 Task: In the  document sketch.pdf. Below name insert the link: 'in.pinterest.com' Insert Dropdown below the link: Review Status  'Select In progress'Insert Header and write  "Quantum". Change font style to  Caveat
Action: Mouse moved to (263, 371)
Screenshot: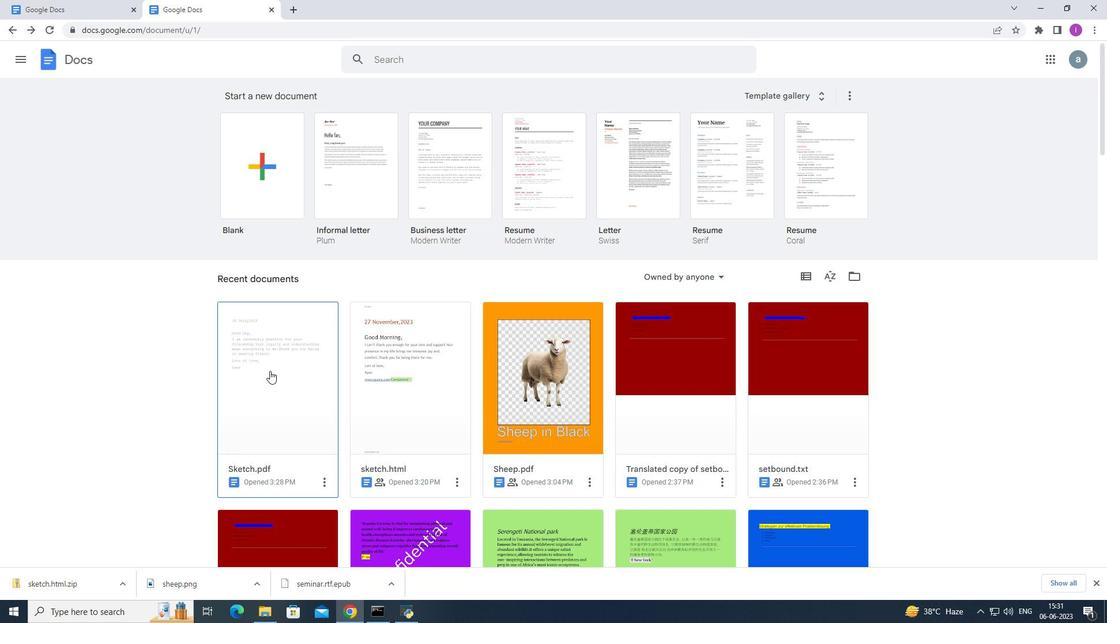 
Action: Mouse pressed left at (263, 371)
Screenshot: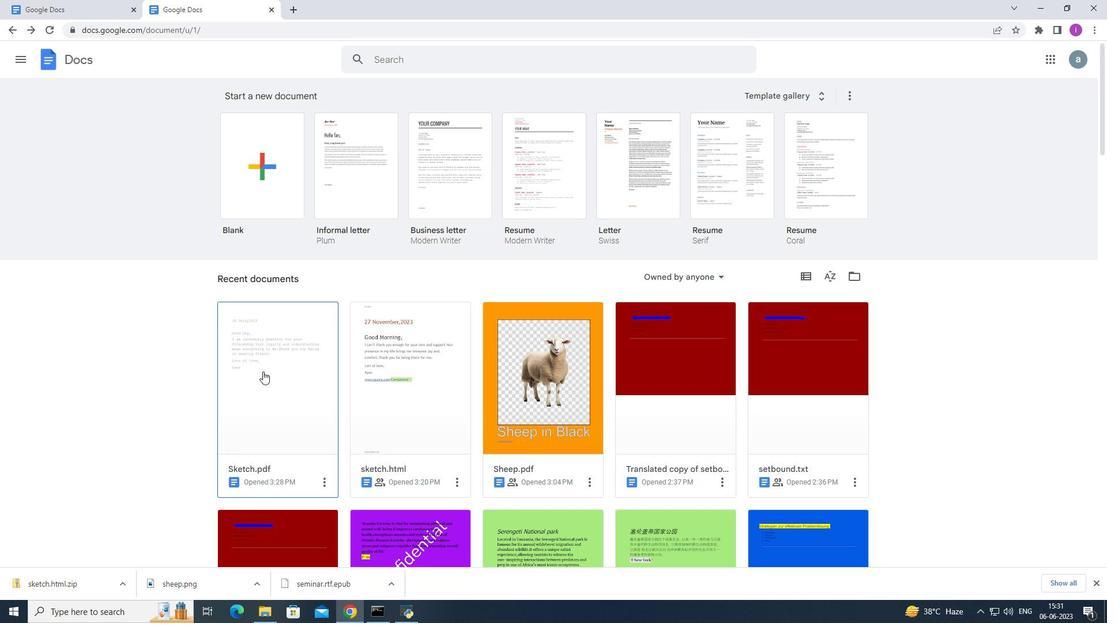 
Action: Mouse pressed left at (263, 371)
Screenshot: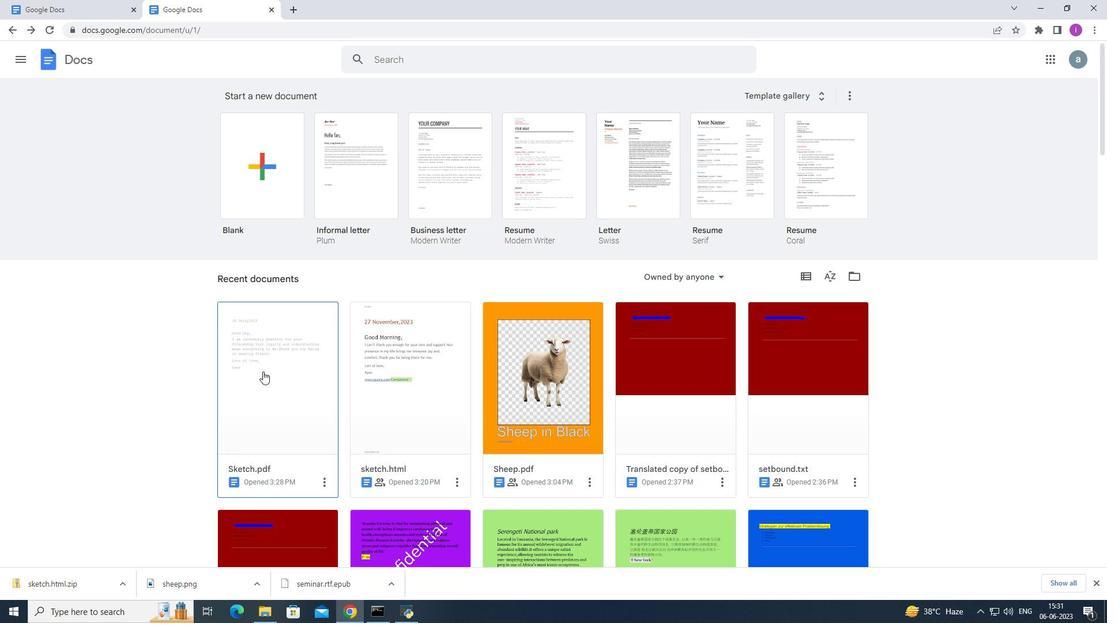 
Action: Mouse moved to (402, 385)
Screenshot: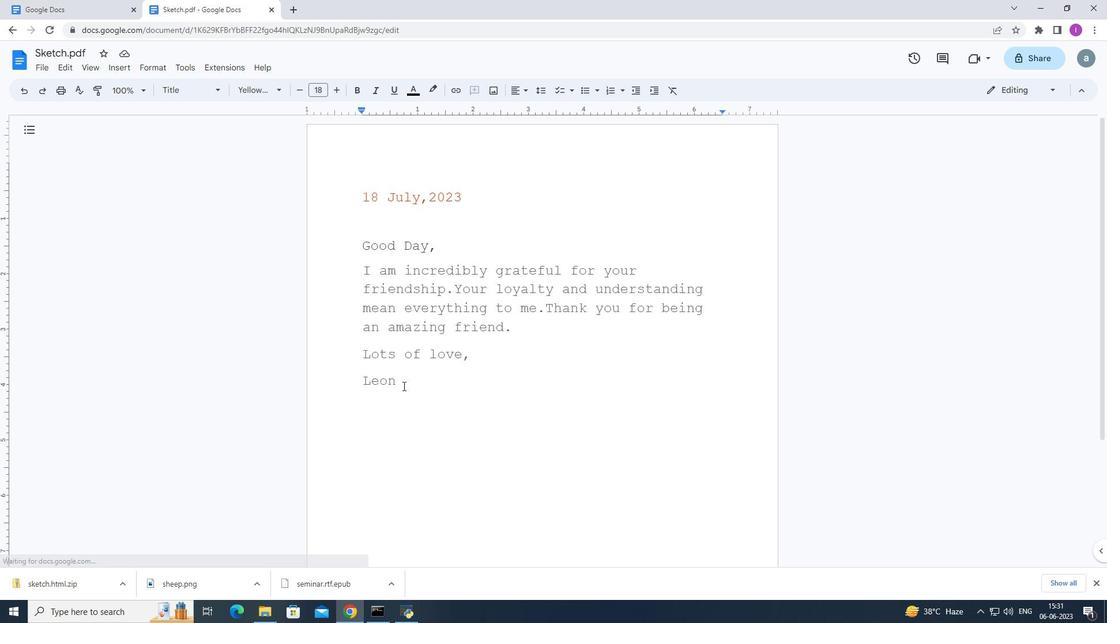 
Action: Mouse pressed left at (402, 385)
Screenshot: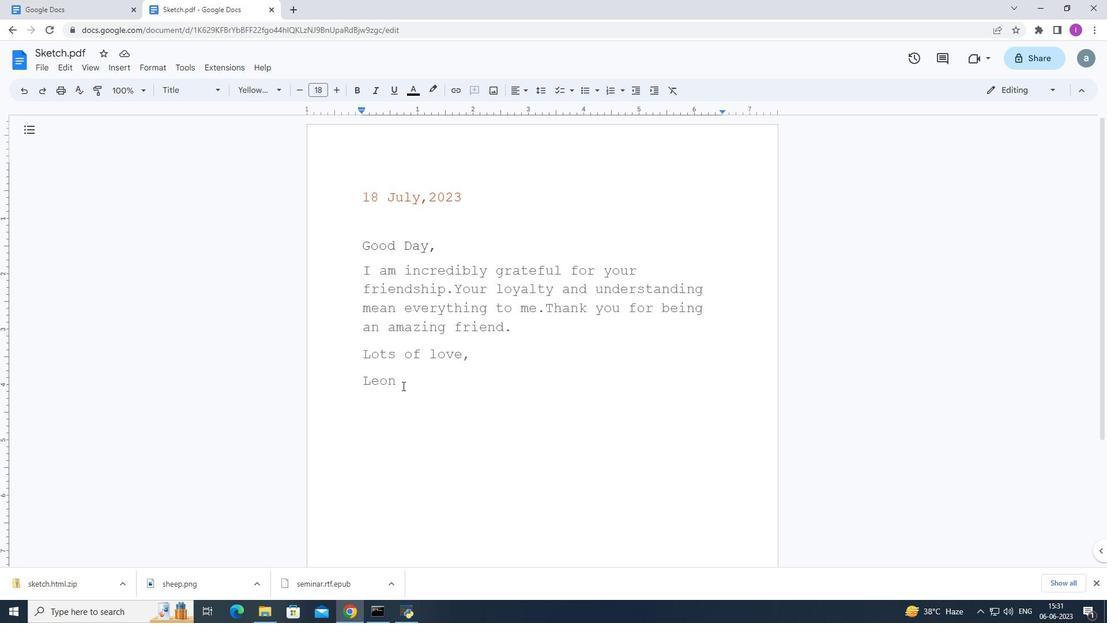 
Action: Mouse moved to (485, 351)
Screenshot: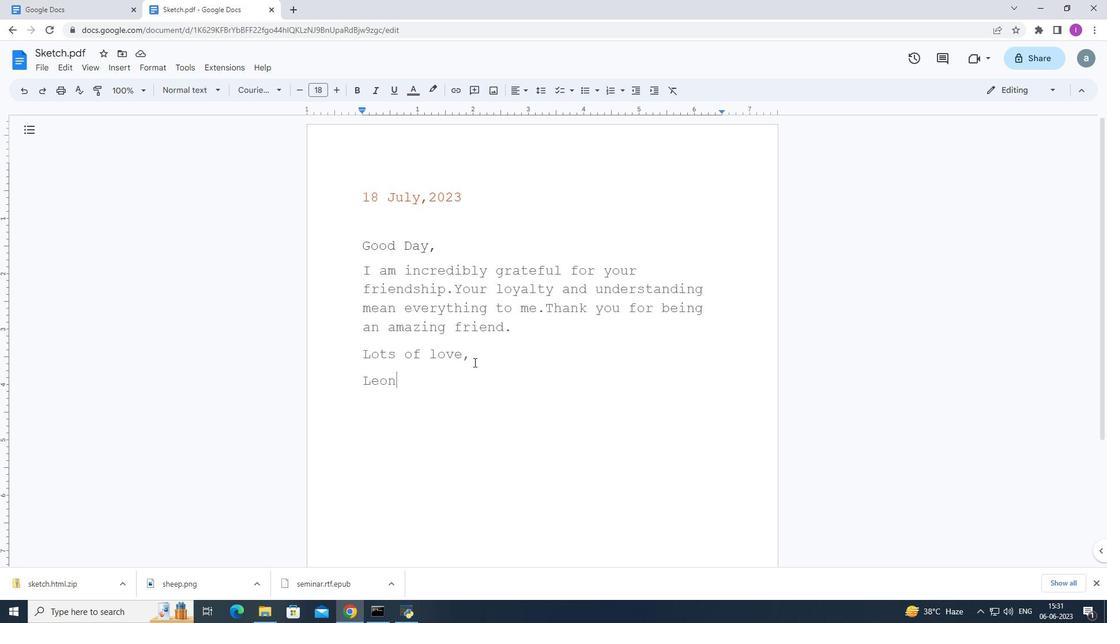 
Action: Key pressed <Key.enter>
Screenshot: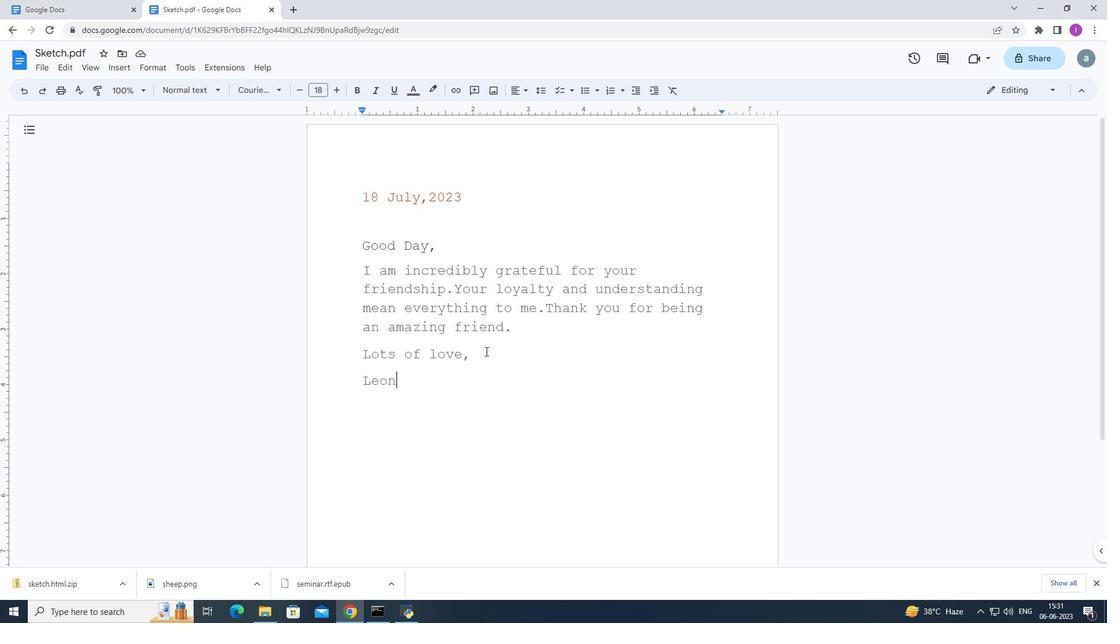
Action: Mouse moved to (119, 65)
Screenshot: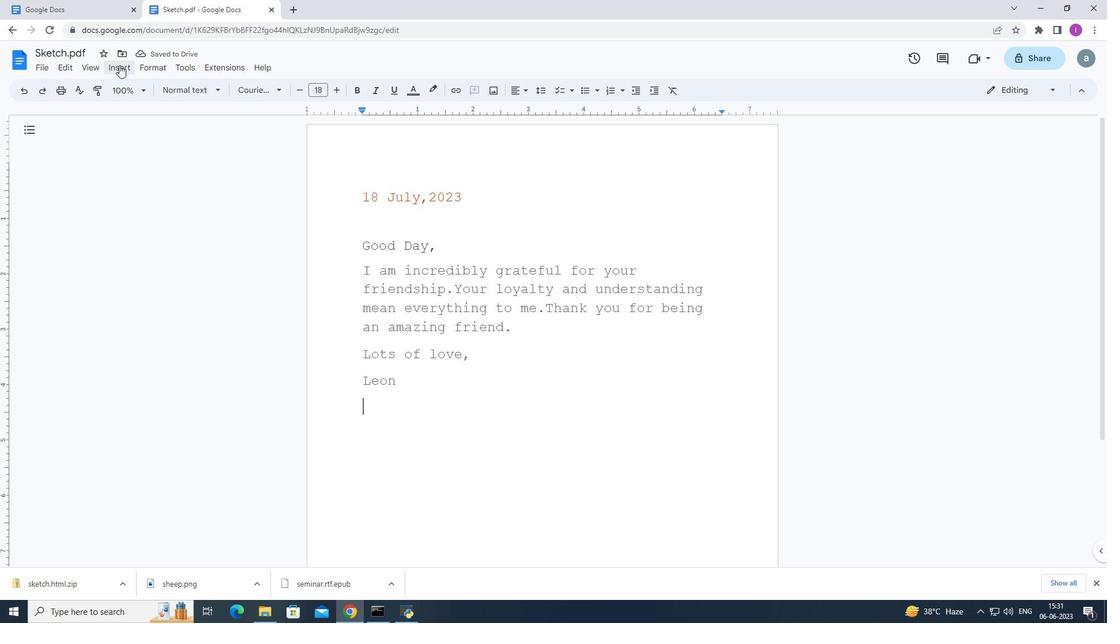 
Action: Mouse pressed left at (119, 65)
Screenshot: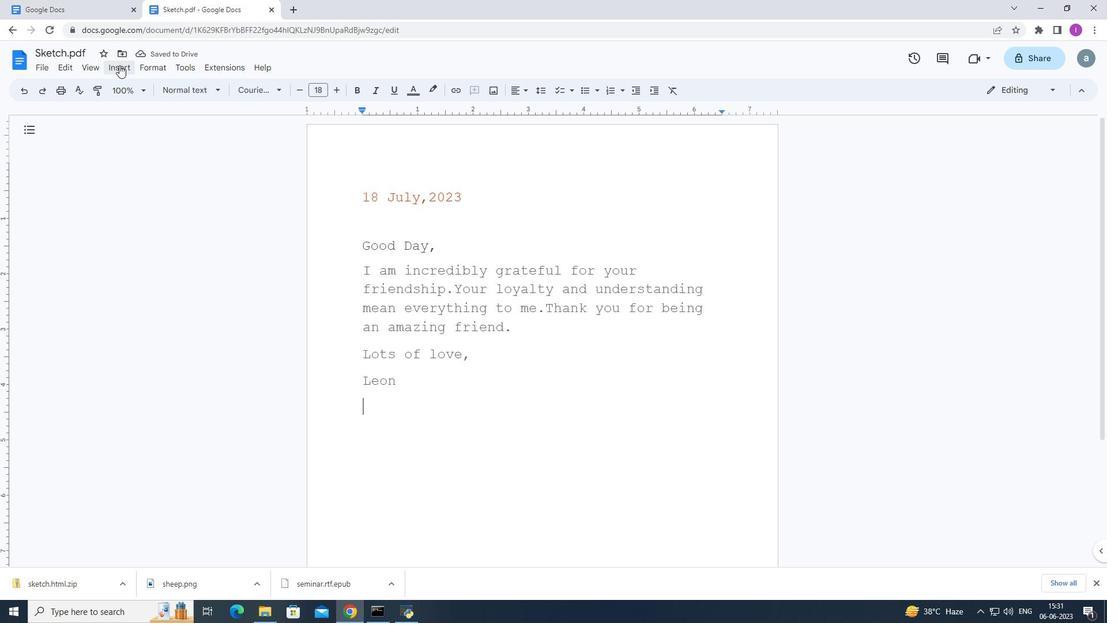 
Action: Mouse moved to (182, 422)
Screenshot: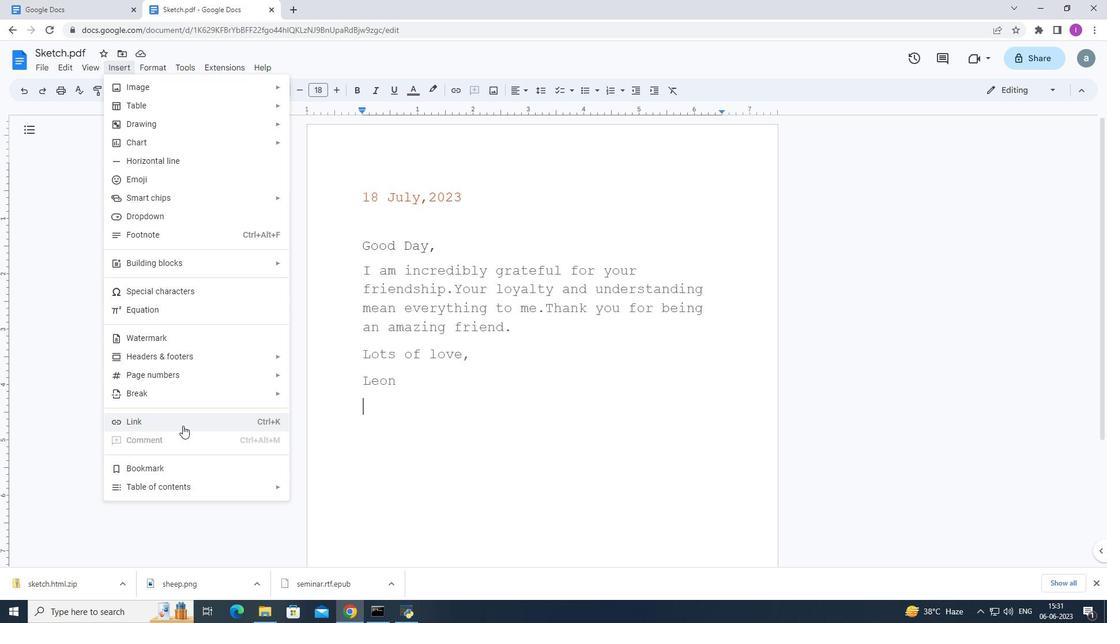 
Action: Mouse pressed left at (182, 422)
Screenshot: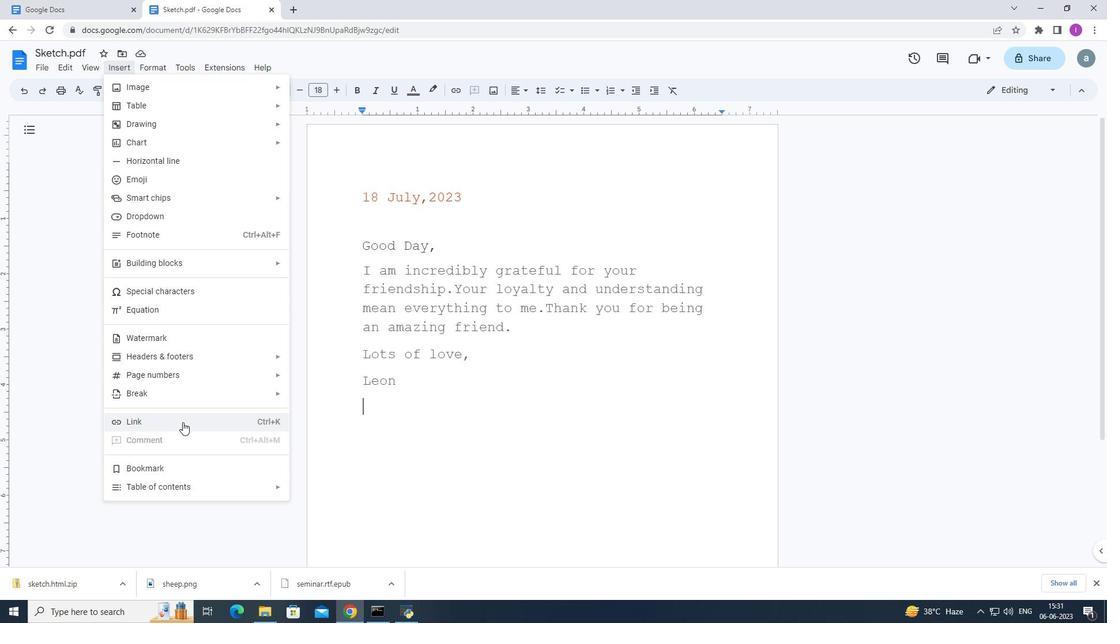 
Action: Mouse moved to (392, 248)
Screenshot: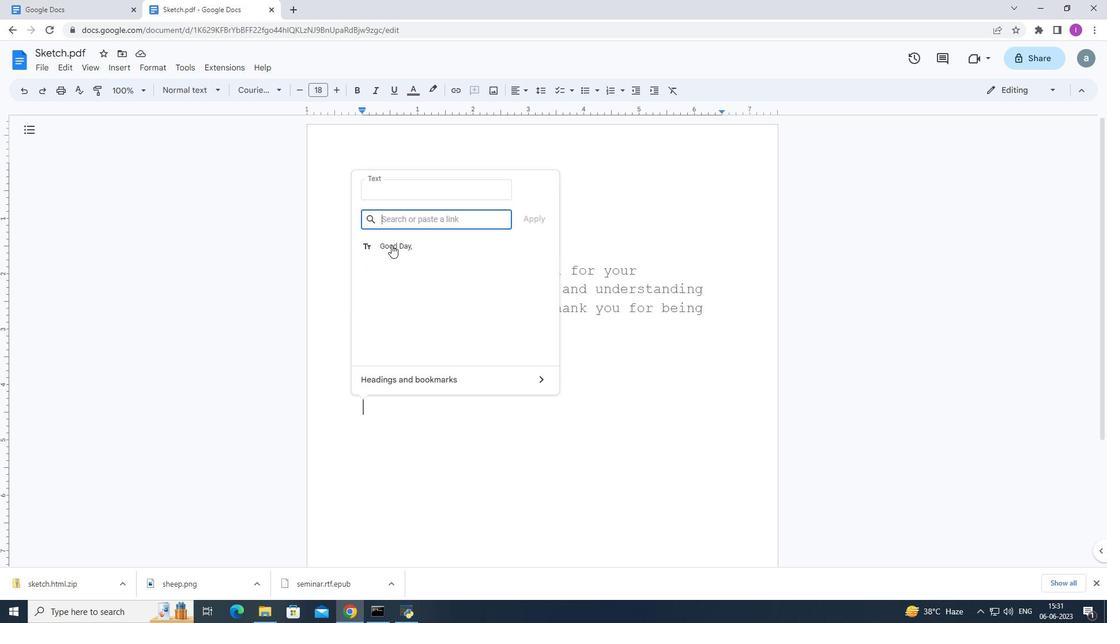 
Action: Key pressed www<Key.backspace><Key.backspace><Key.backspace>in.piner<Key.backspace><Key.backspace>tere<Key.backspace><Key.backspace>rest.com
Screenshot: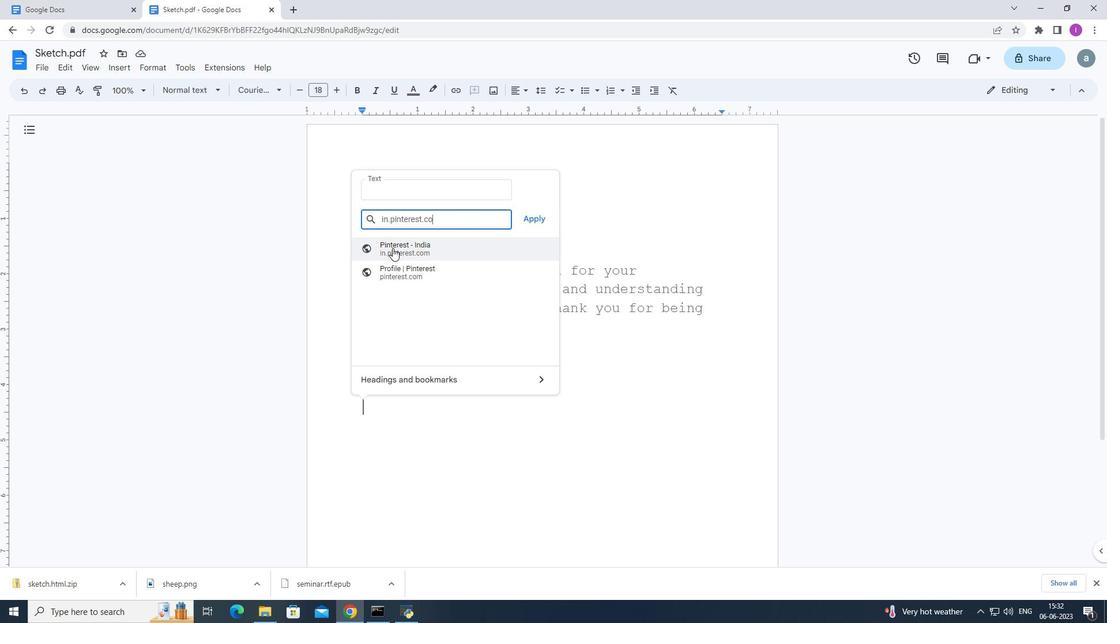
Action: Mouse moved to (529, 219)
Screenshot: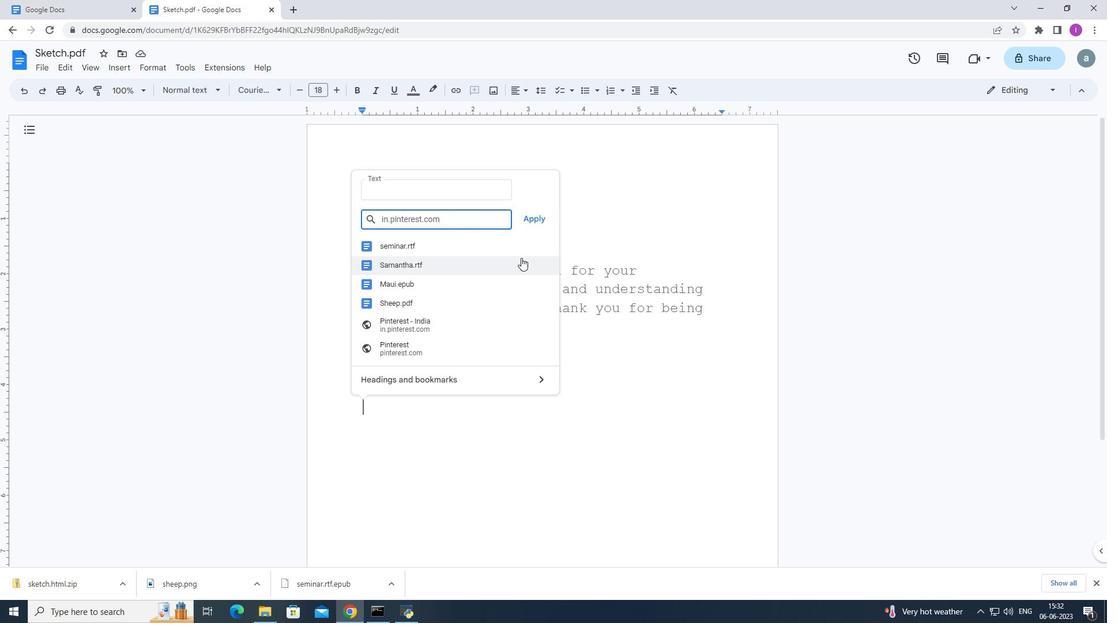 
Action: Mouse pressed left at (529, 219)
Screenshot: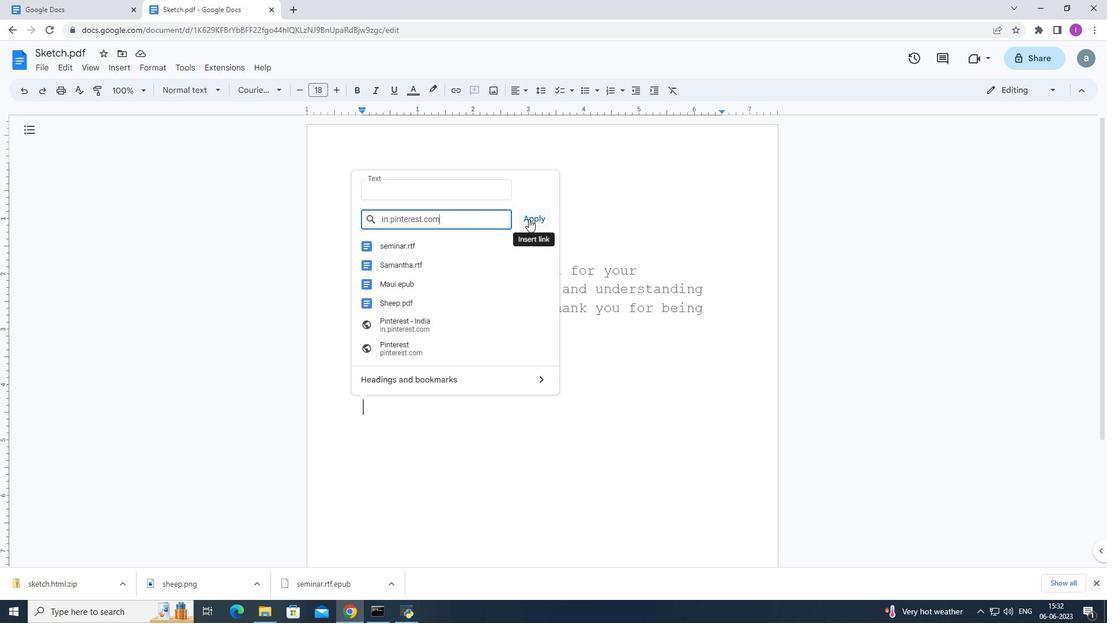 
Action: Mouse pressed left at (529, 219)
Screenshot: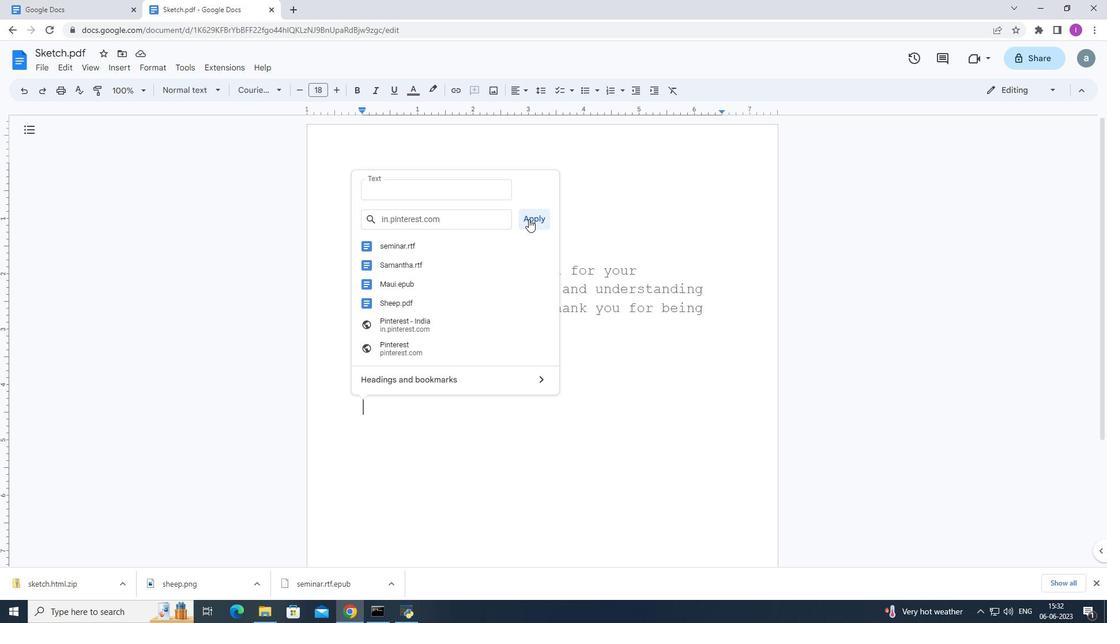 
Action: Mouse moved to (504, 410)
Screenshot: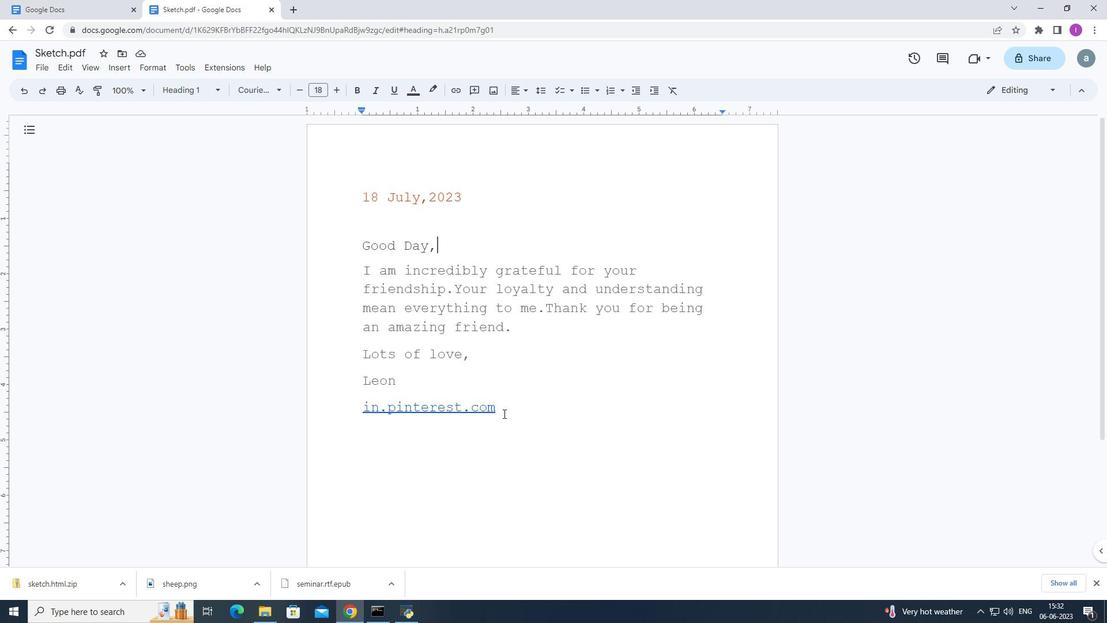 
Action: Mouse pressed left at (504, 410)
Screenshot: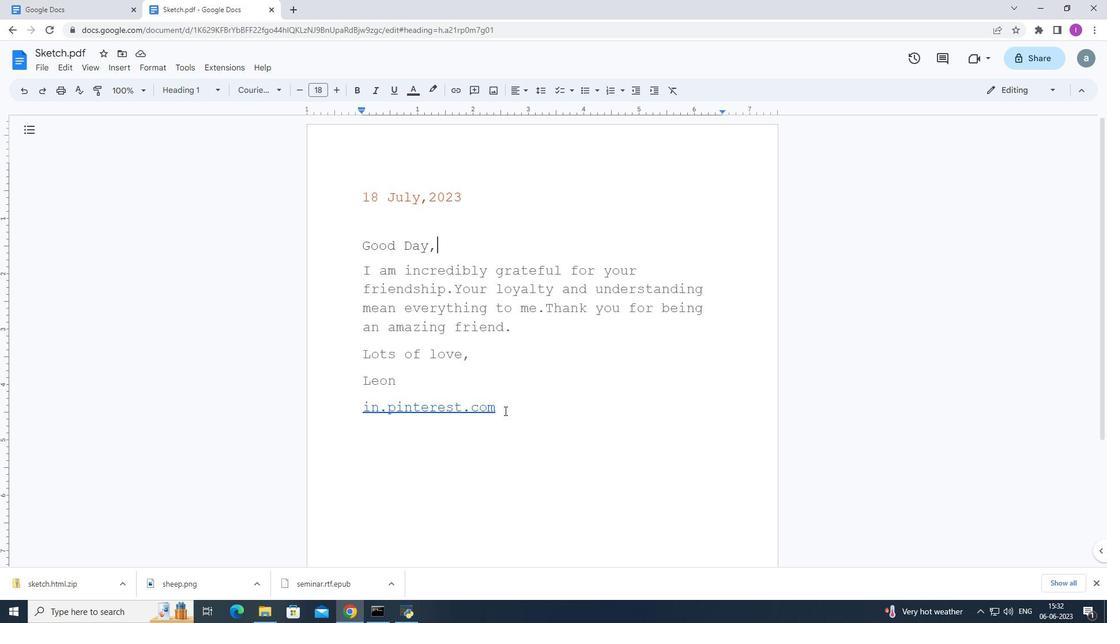 
Action: Key pressed <Key.enter>
Screenshot: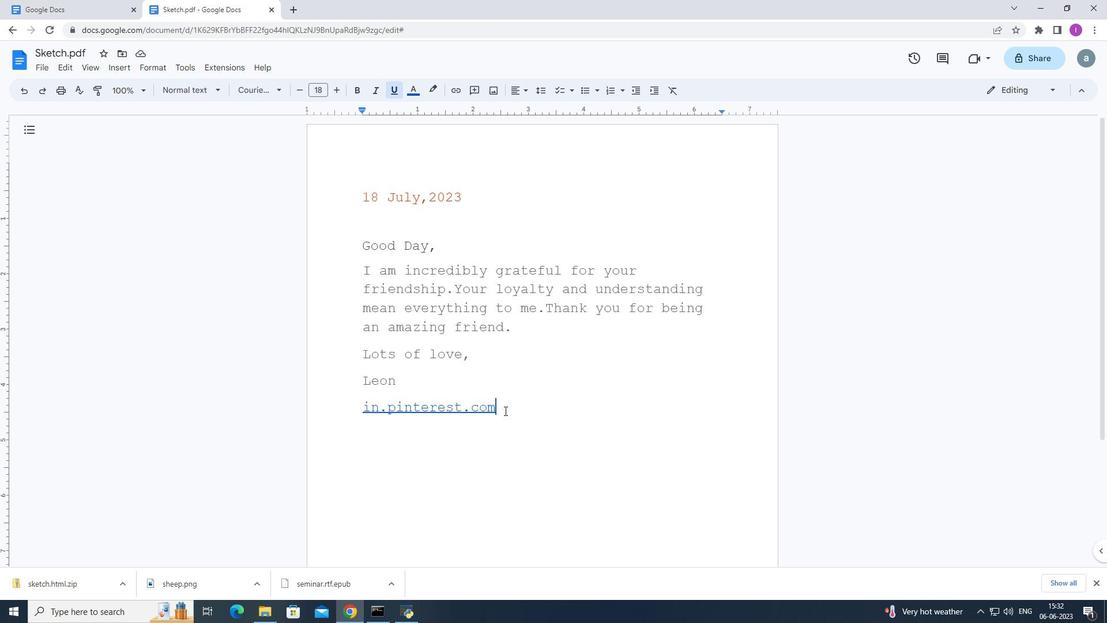 
Action: Mouse moved to (115, 67)
Screenshot: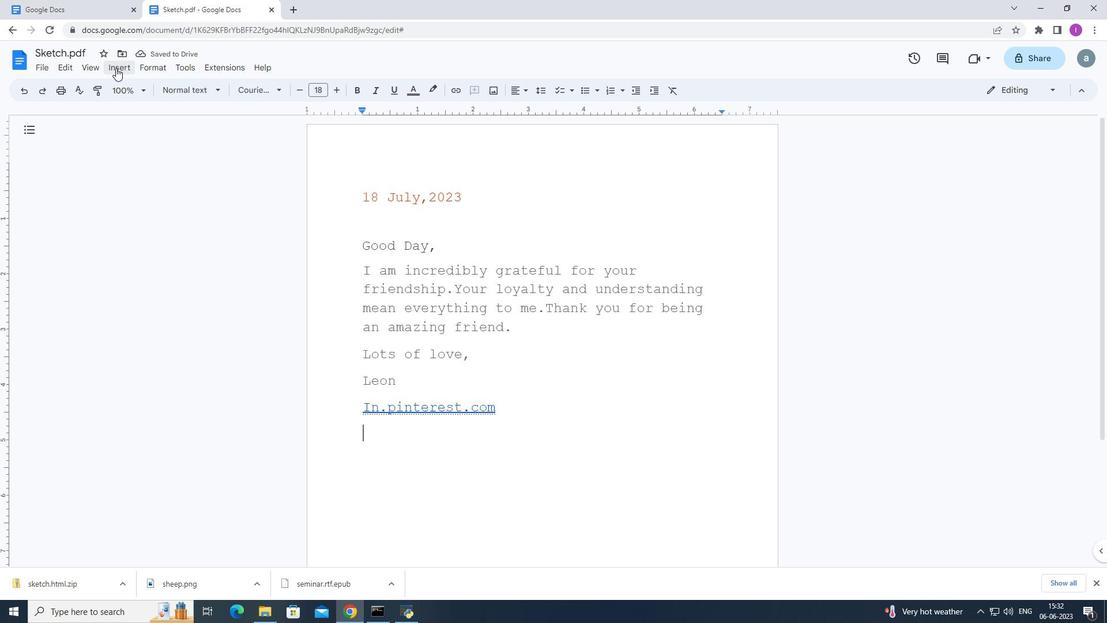 
Action: Mouse pressed left at (115, 67)
Screenshot: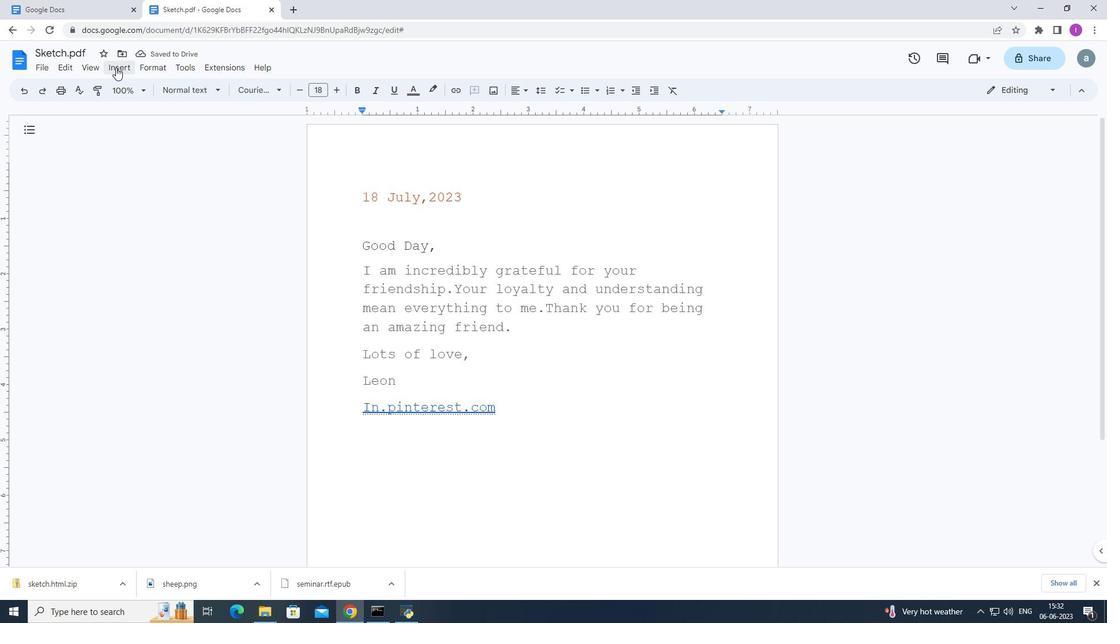 
Action: Mouse moved to (162, 211)
Screenshot: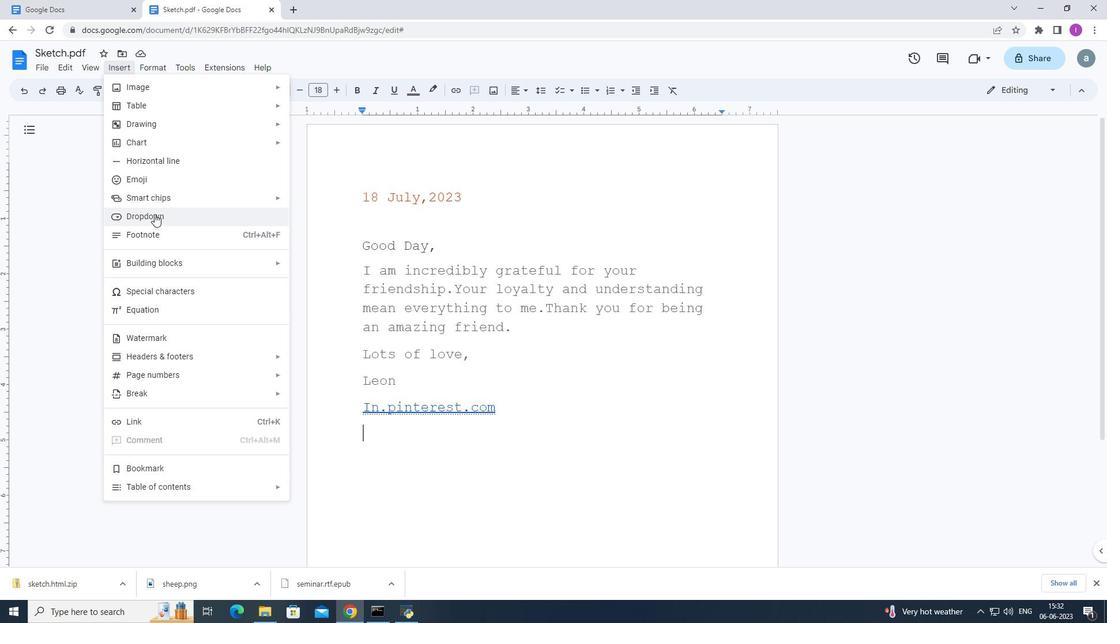 
Action: Mouse pressed left at (162, 211)
Screenshot: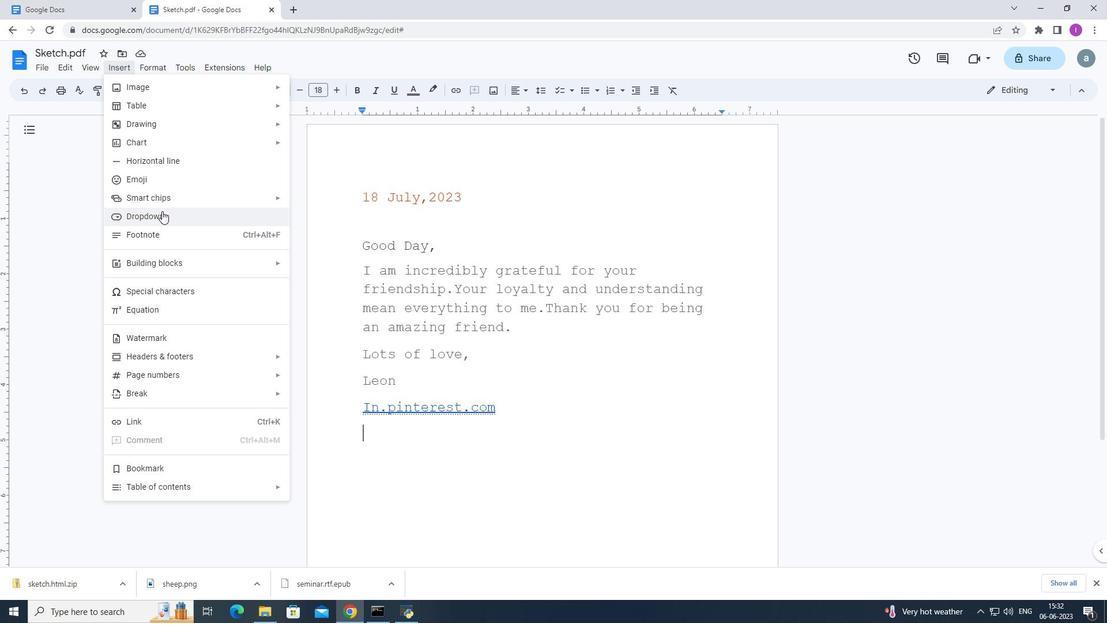 
Action: Mouse pressed left at (162, 211)
Screenshot: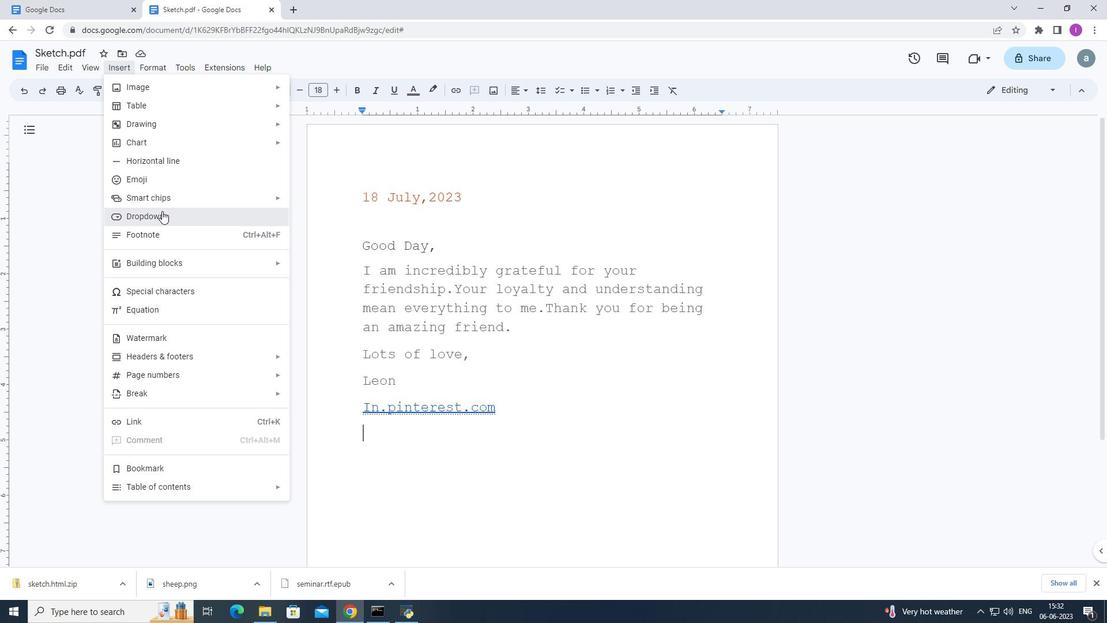 
Action: Mouse moved to (496, 414)
Screenshot: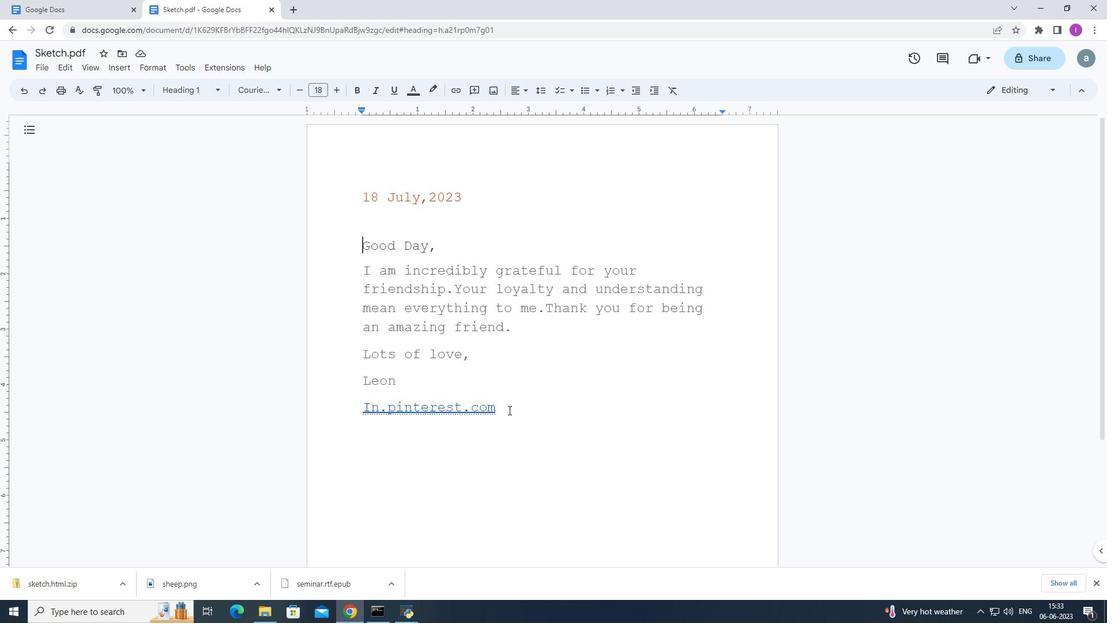 
Action: Mouse pressed left at (496, 414)
Screenshot: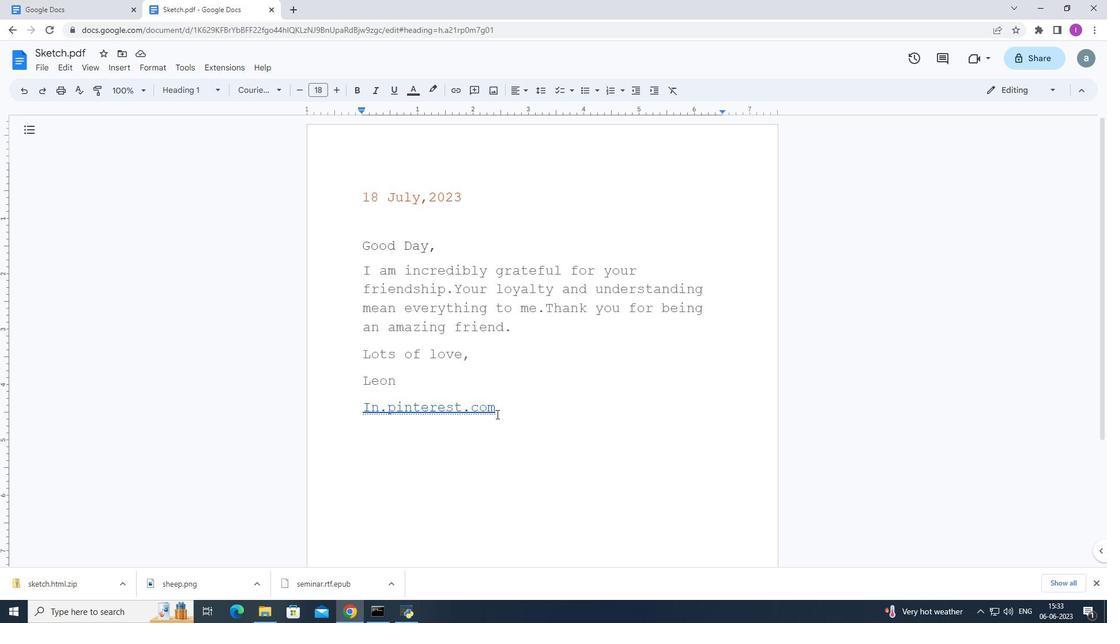 
Action: Mouse moved to (123, 62)
Screenshot: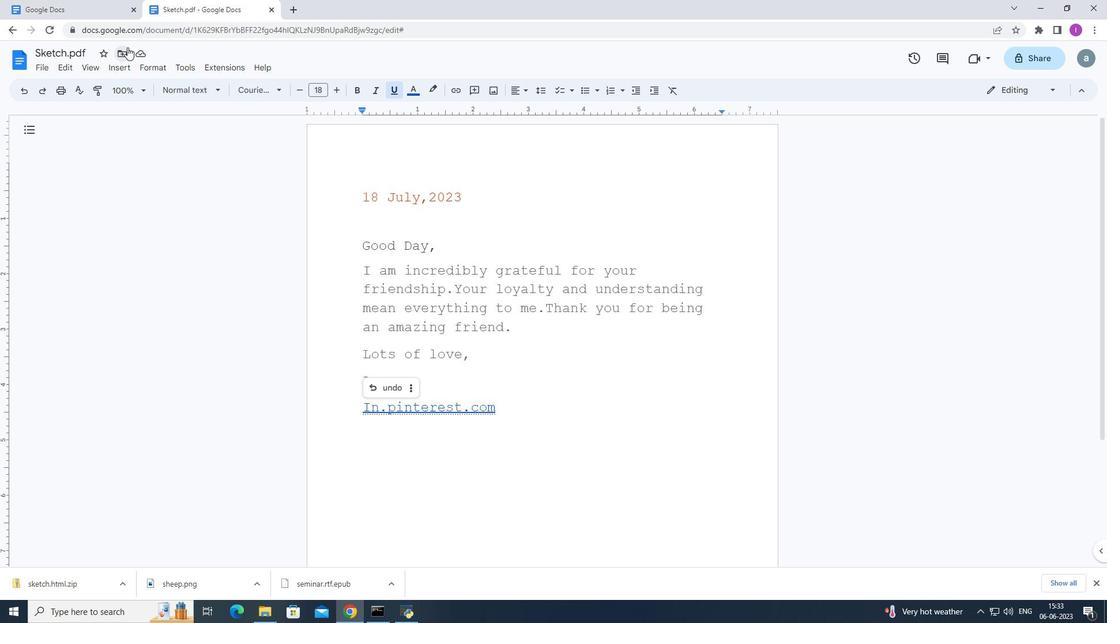 
Action: Mouse pressed left at (123, 62)
Screenshot: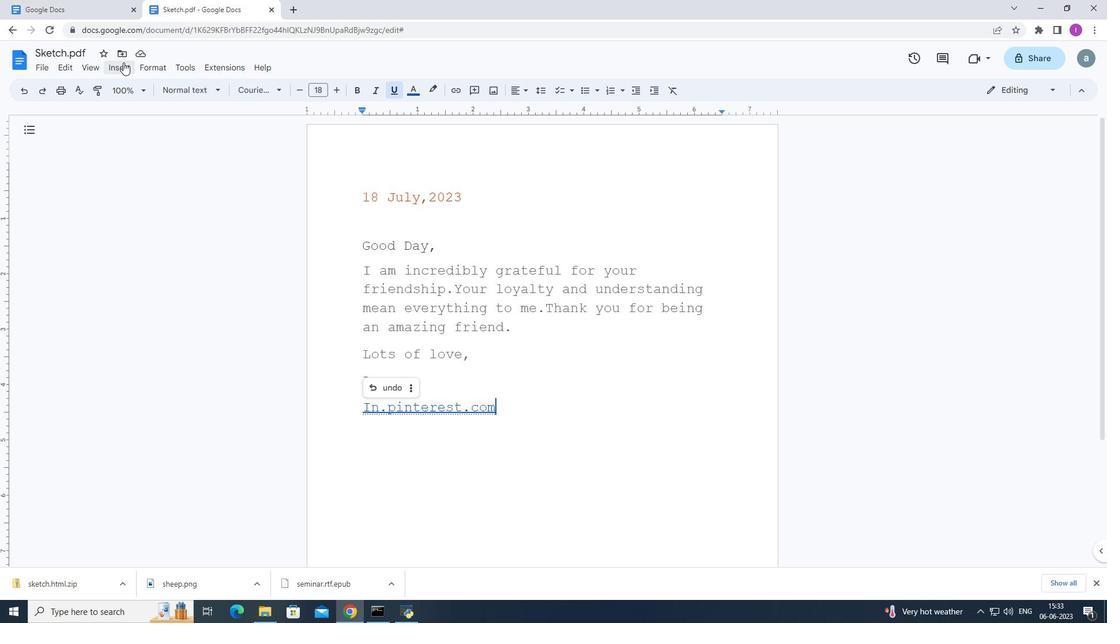 
Action: Mouse moved to (162, 216)
Screenshot: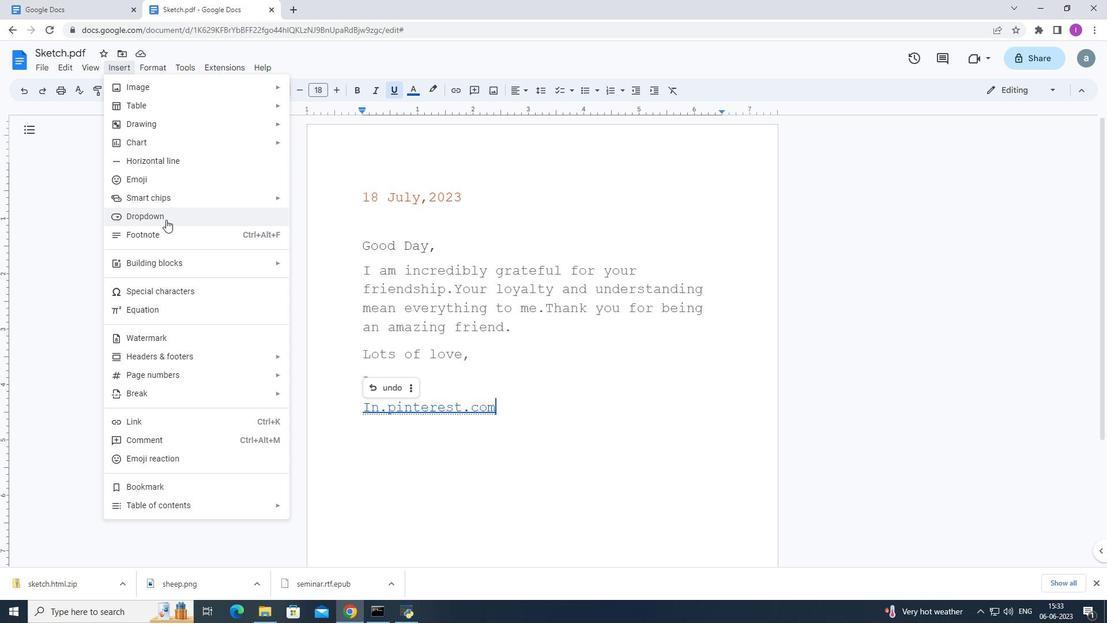 
Action: Mouse pressed left at (162, 216)
Screenshot: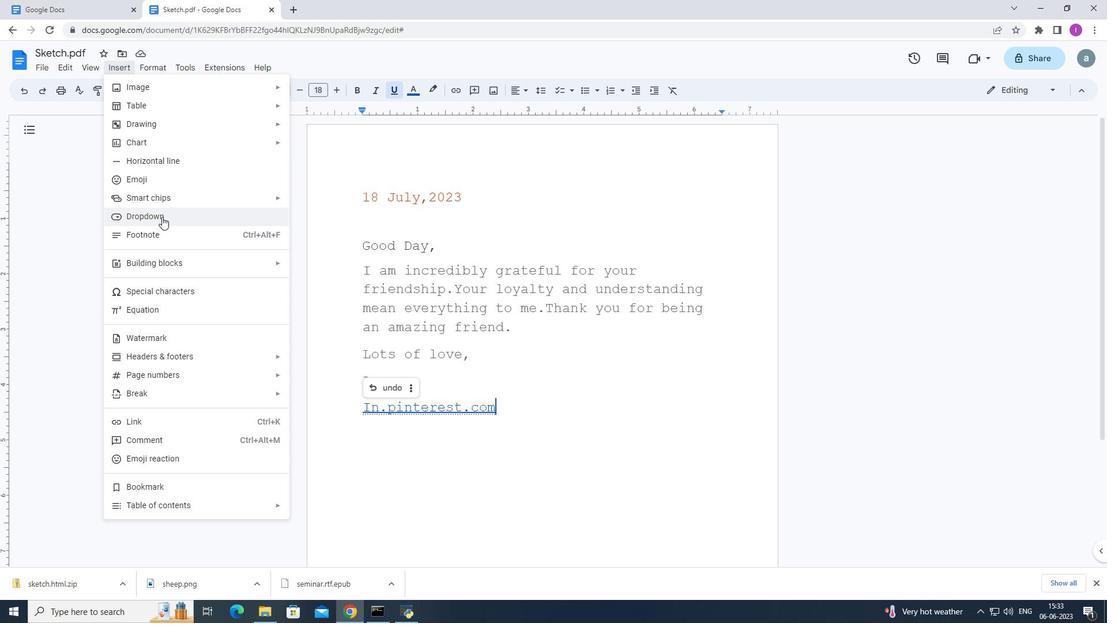 
Action: Mouse moved to (608, 517)
Screenshot: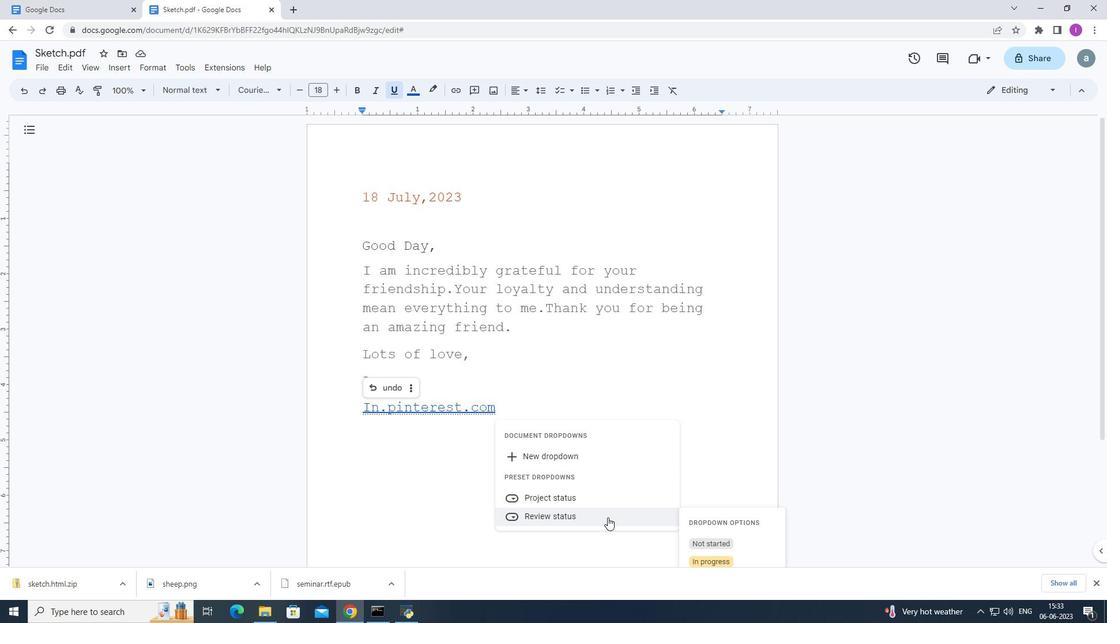 
Action: Mouse scrolled (608, 516) with delta (0, 0)
Screenshot: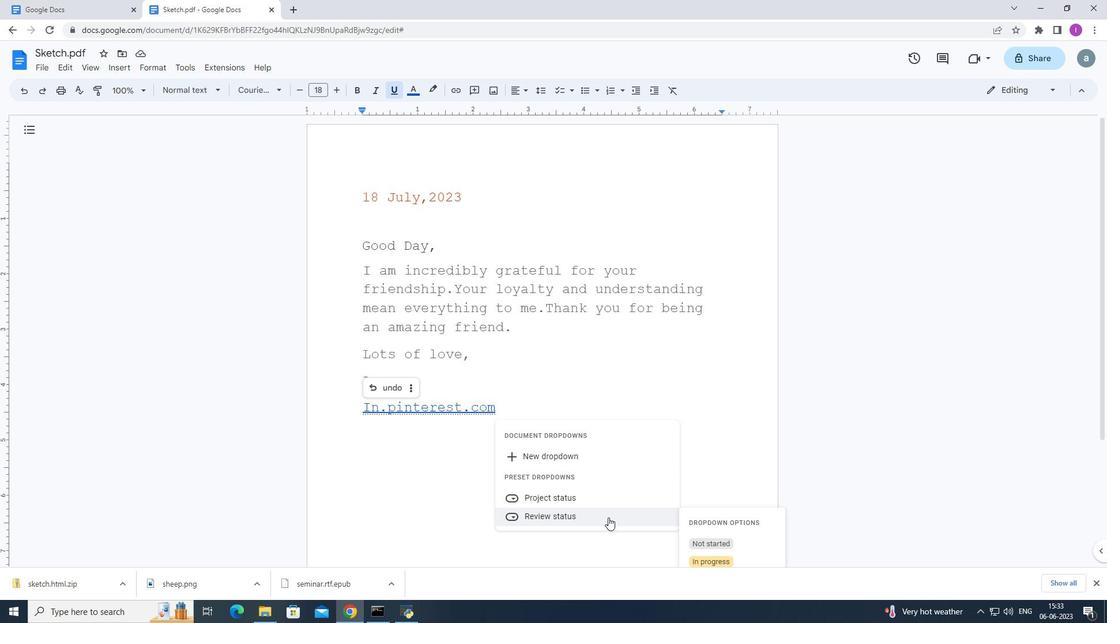 
Action: Mouse scrolled (608, 516) with delta (0, 0)
Screenshot: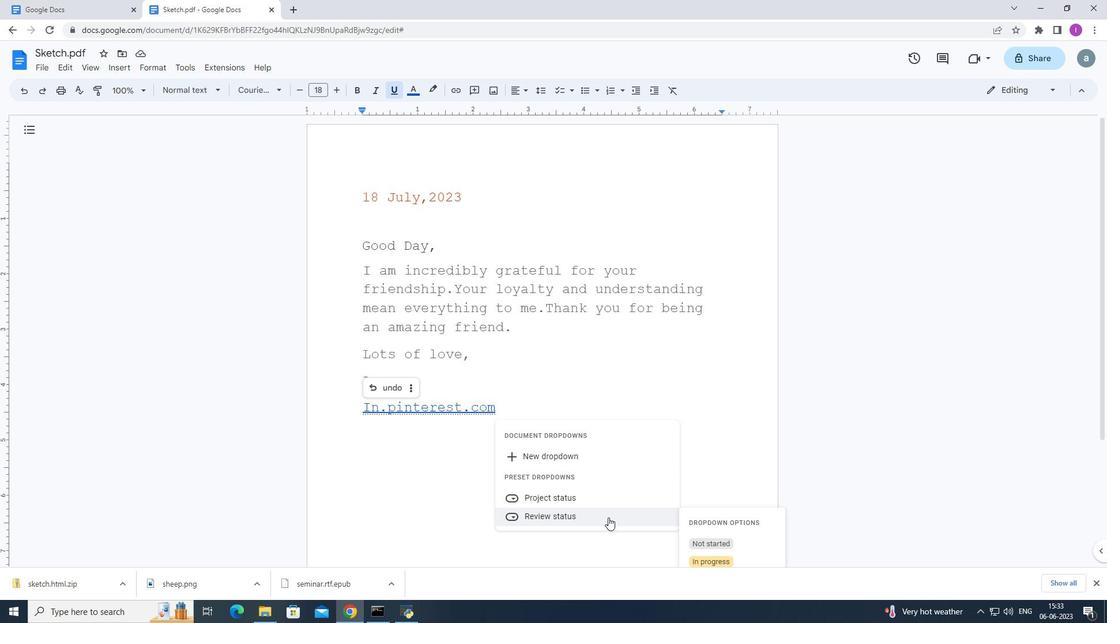 
Action: Mouse scrolled (608, 516) with delta (0, 0)
Screenshot: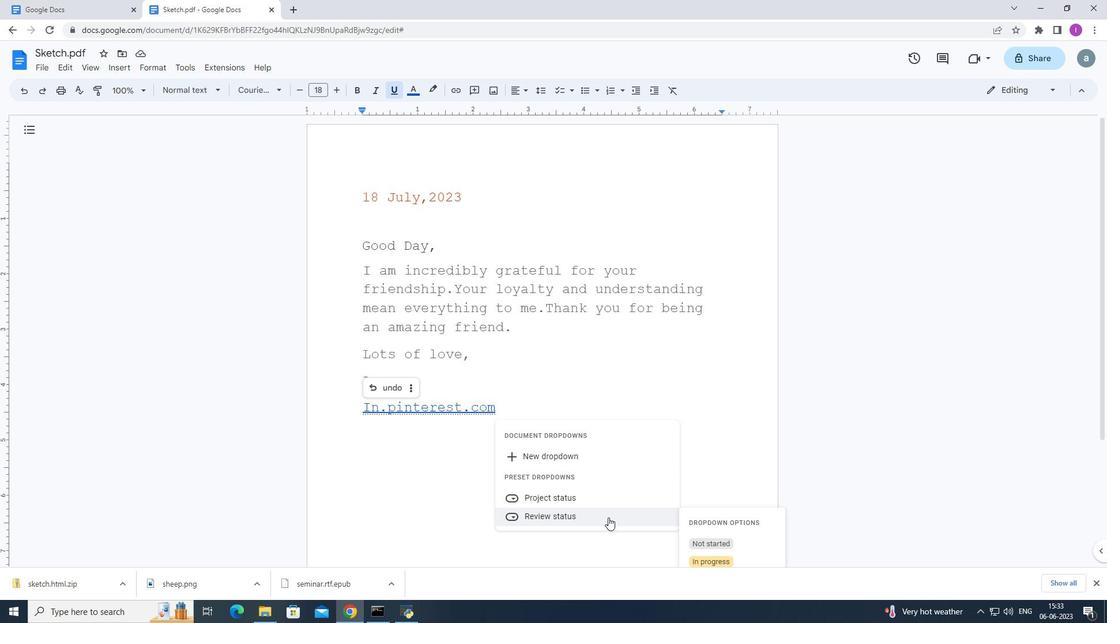 
Action: Mouse moved to (707, 392)
Screenshot: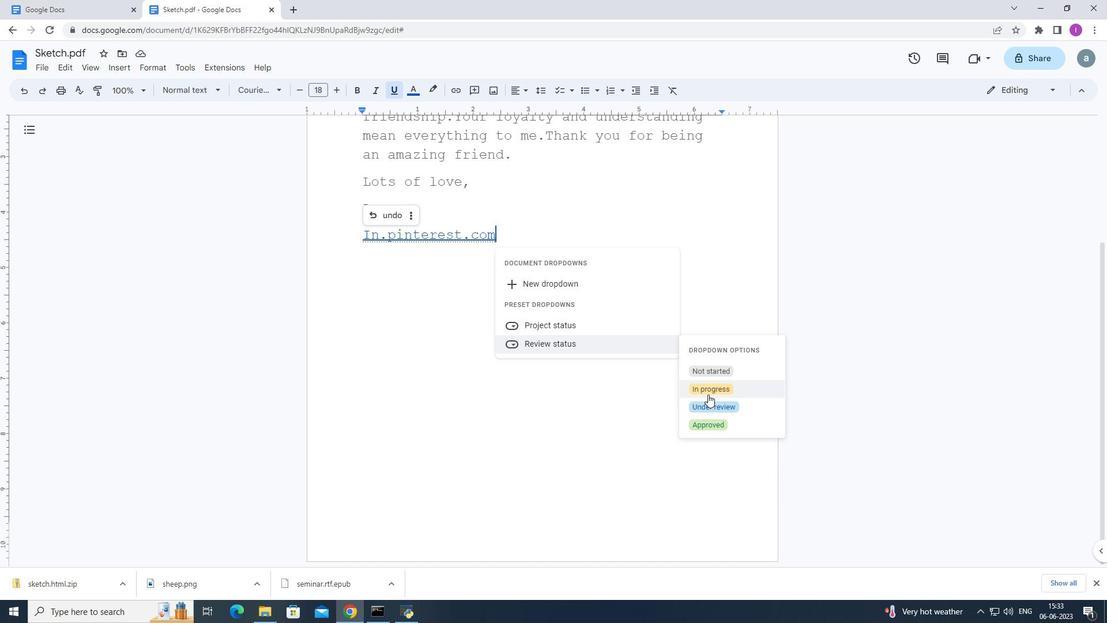 
Action: Mouse pressed left at (707, 392)
Screenshot: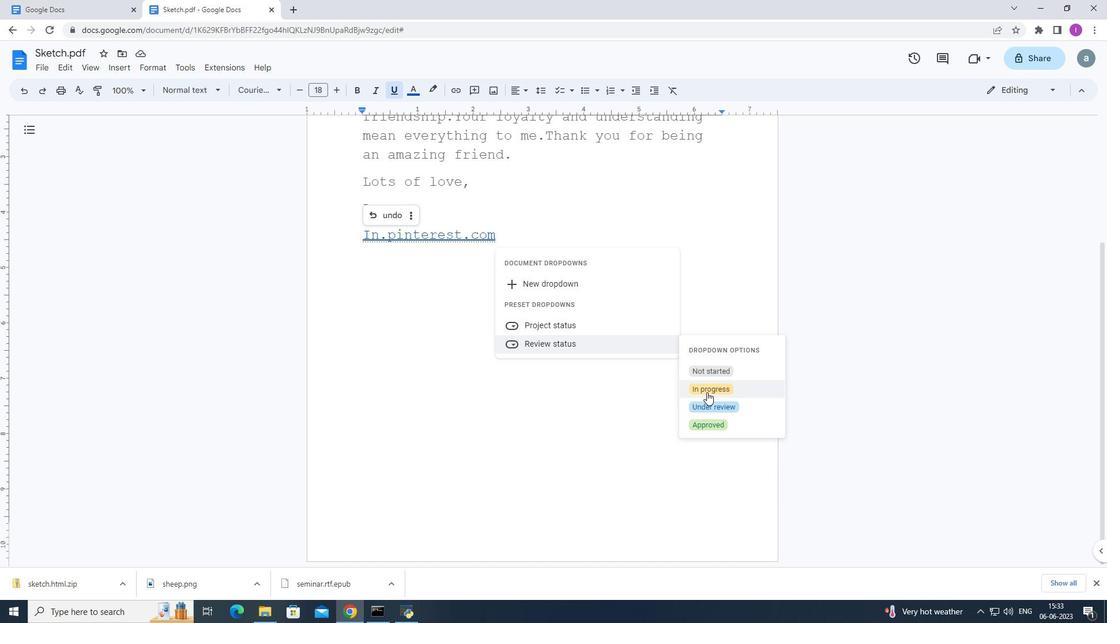 
Action: Mouse moved to (544, 358)
Screenshot: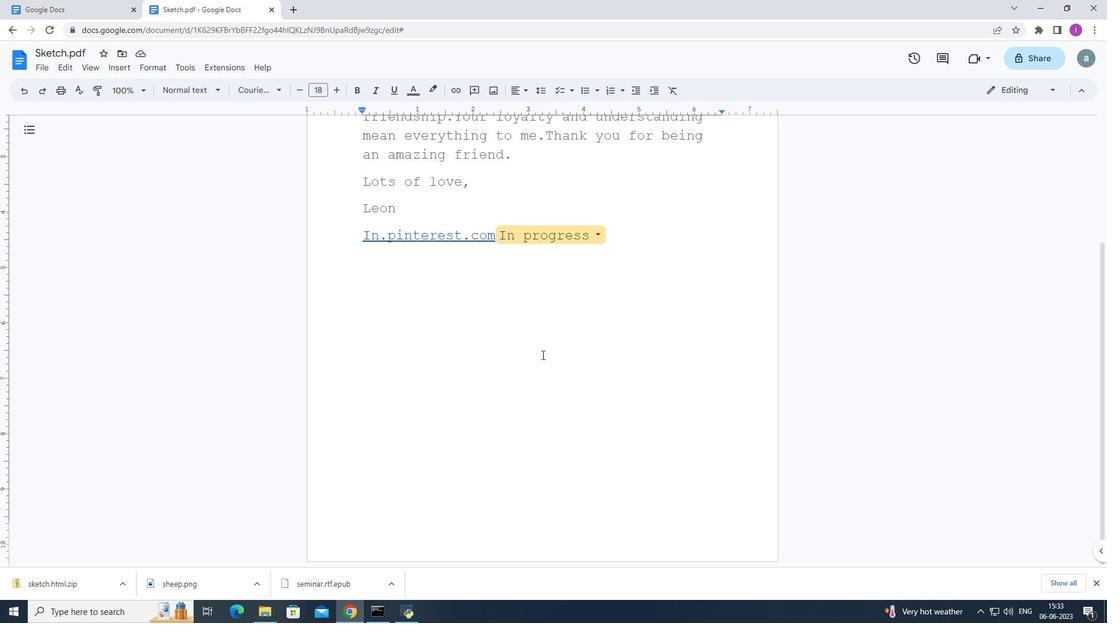 
Action: Mouse scrolled (544, 359) with delta (0, 0)
Screenshot: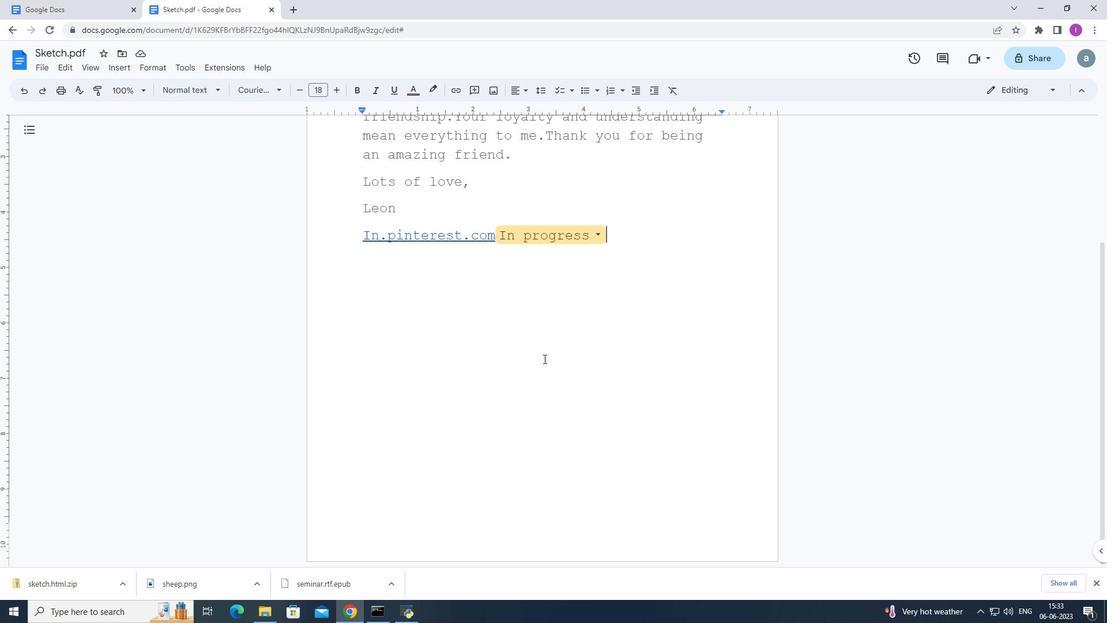 
Action: Mouse scrolled (544, 358) with delta (0, 0)
Screenshot: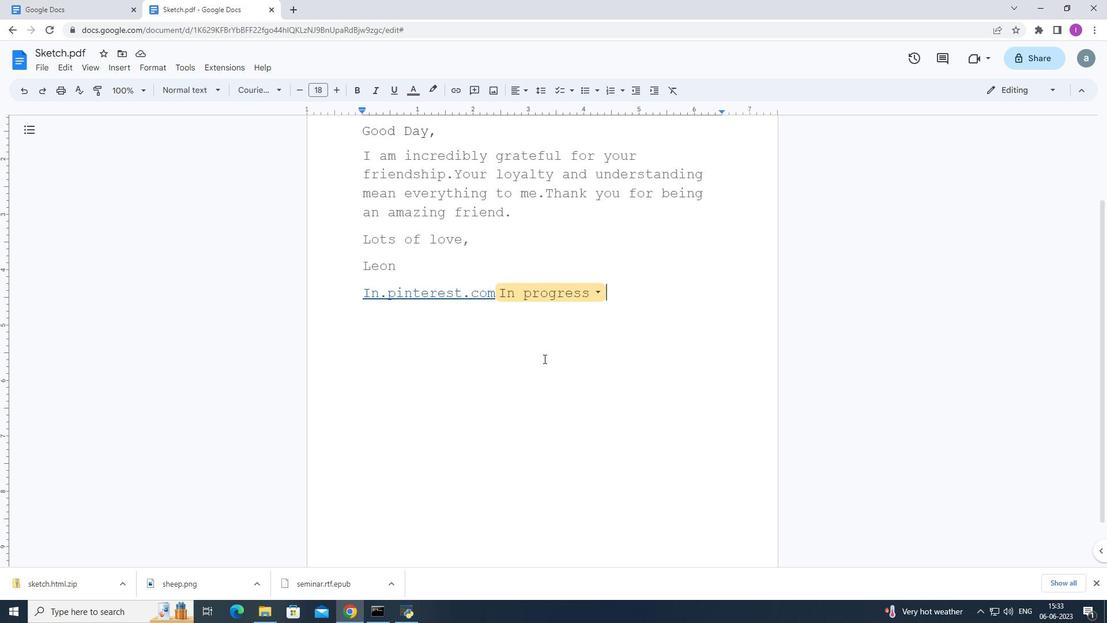 
Action: Mouse scrolled (544, 358) with delta (0, 0)
Screenshot: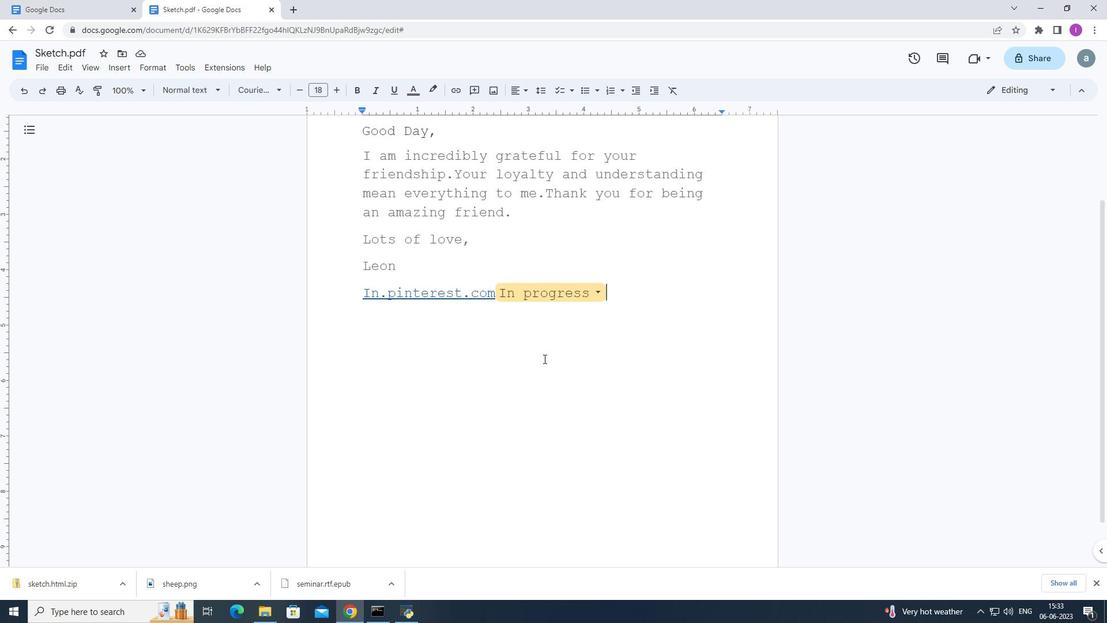 
Action: Mouse scrolled (544, 359) with delta (0, 0)
Screenshot: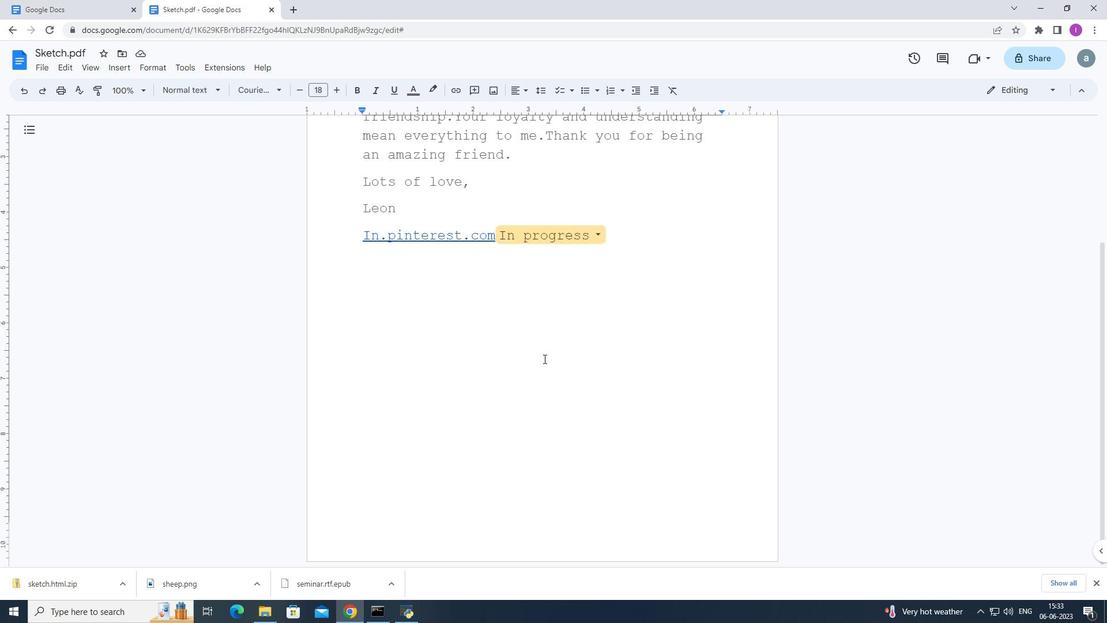 
Action: Mouse scrolled (544, 359) with delta (0, 0)
Screenshot: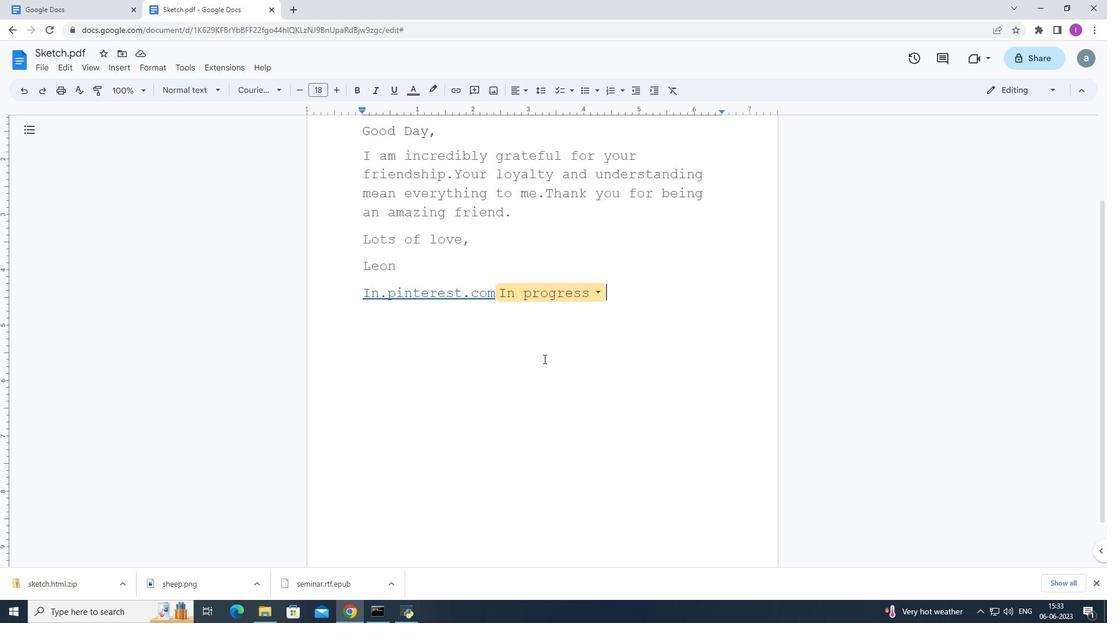 
Action: Mouse scrolled (544, 359) with delta (0, 0)
Screenshot: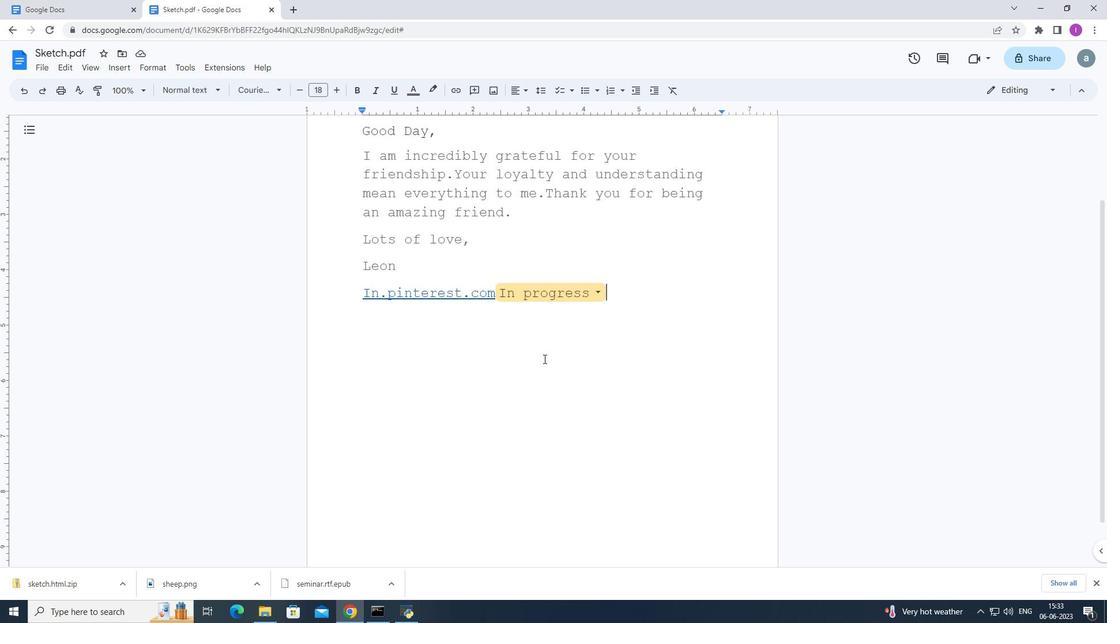 
Action: Mouse scrolled (544, 359) with delta (0, 0)
Screenshot: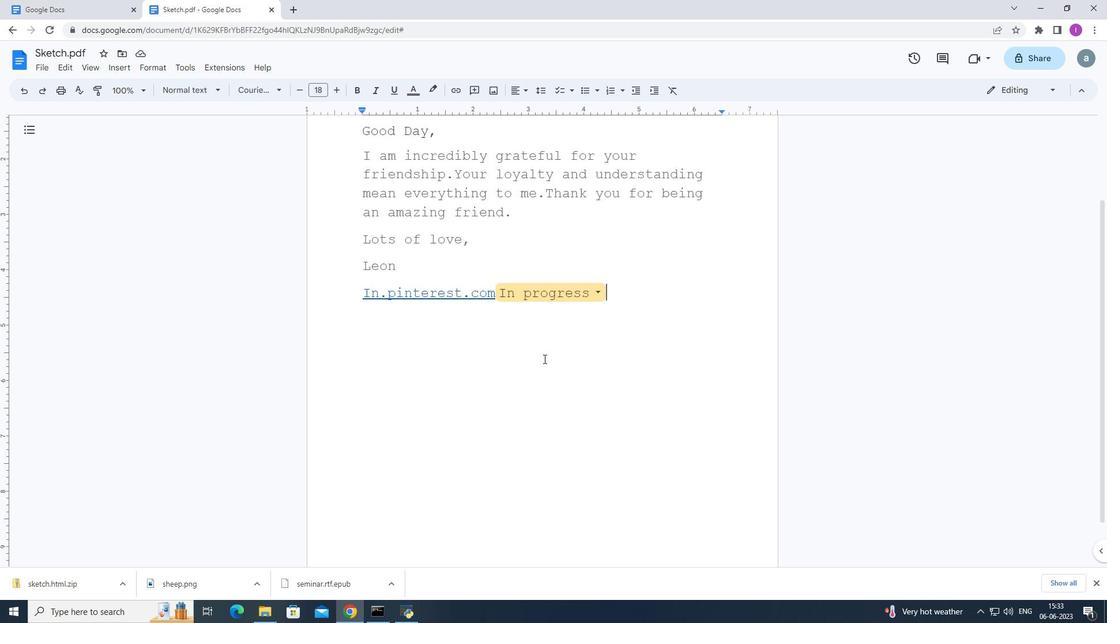 
Action: Mouse scrolled (544, 359) with delta (0, 0)
Screenshot: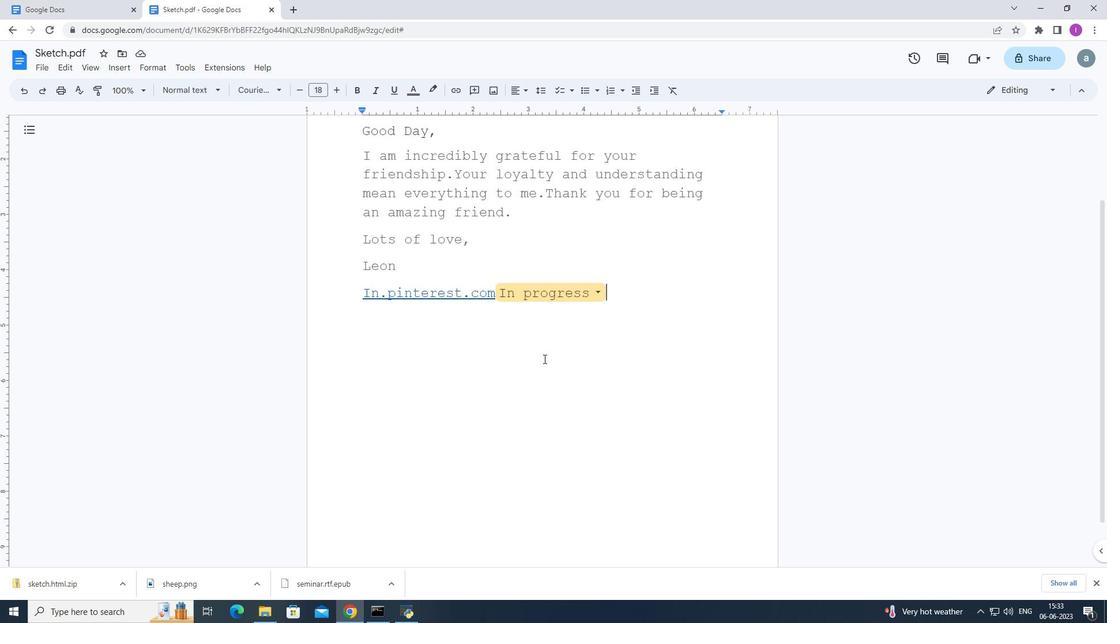 
Action: Mouse moved to (124, 72)
Screenshot: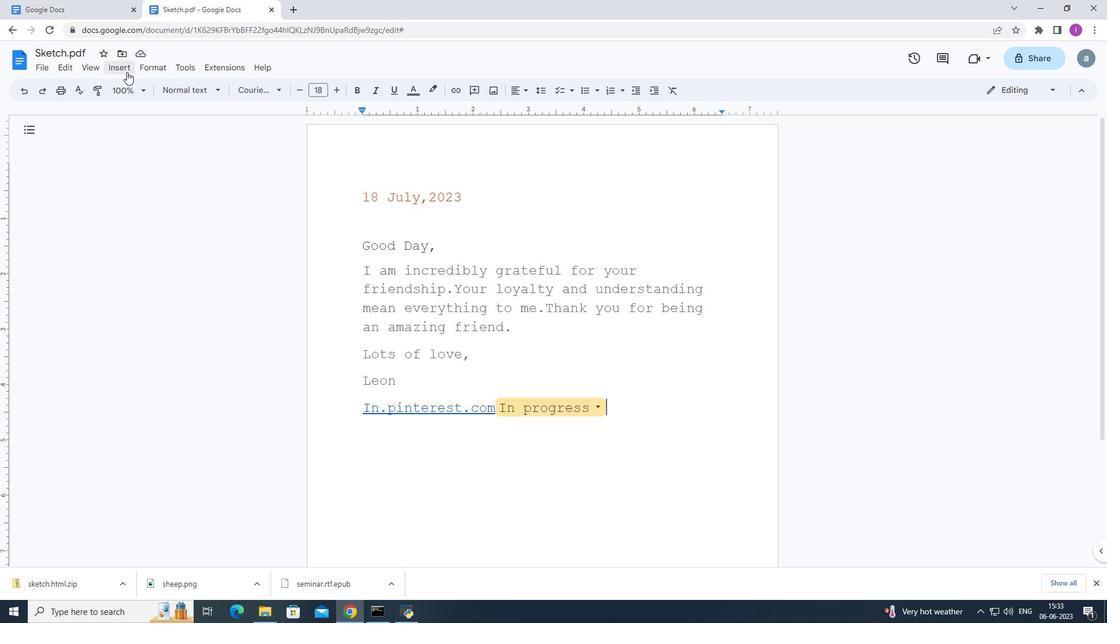 
Action: Mouse pressed left at (124, 72)
Screenshot: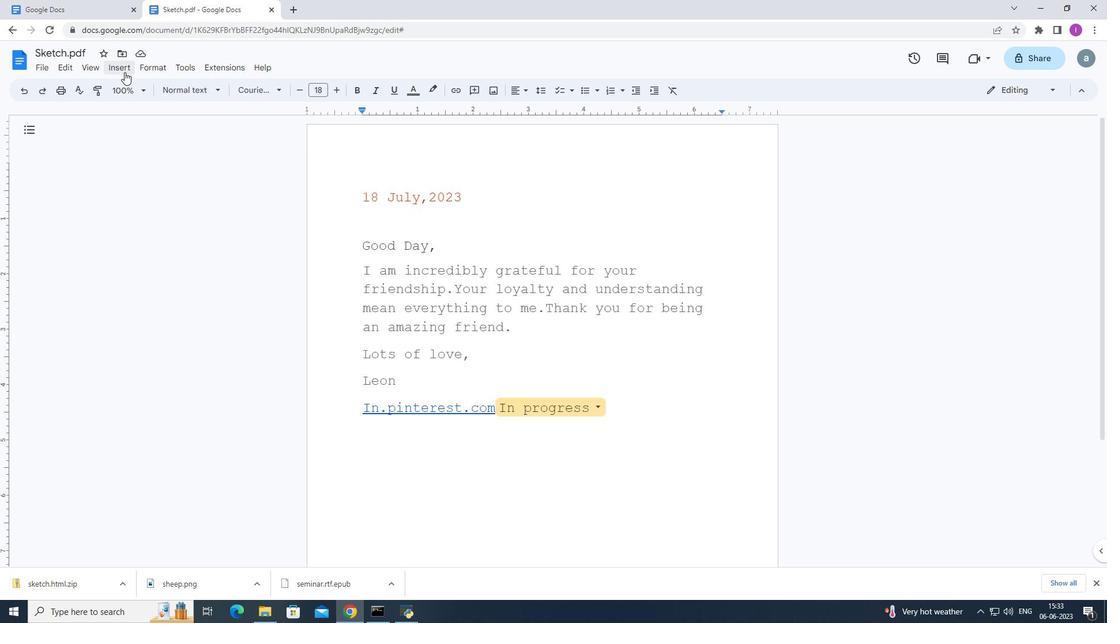 
Action: Mouse moved to (311, 358)
Screenshot: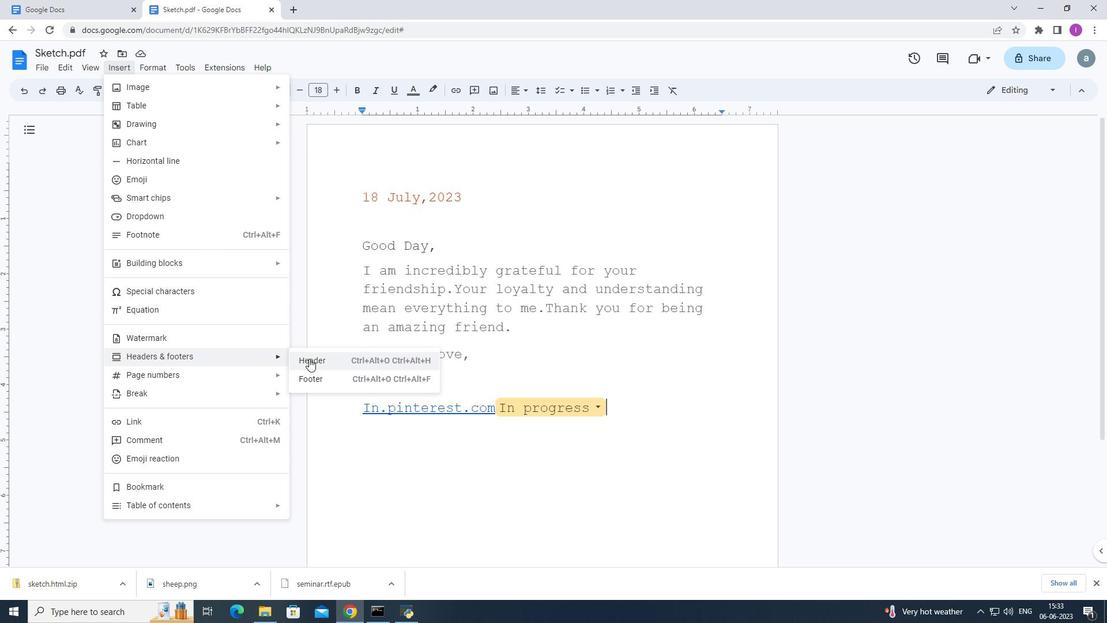 
Action: Mouse pressed left at (311, 358)
Screenshot: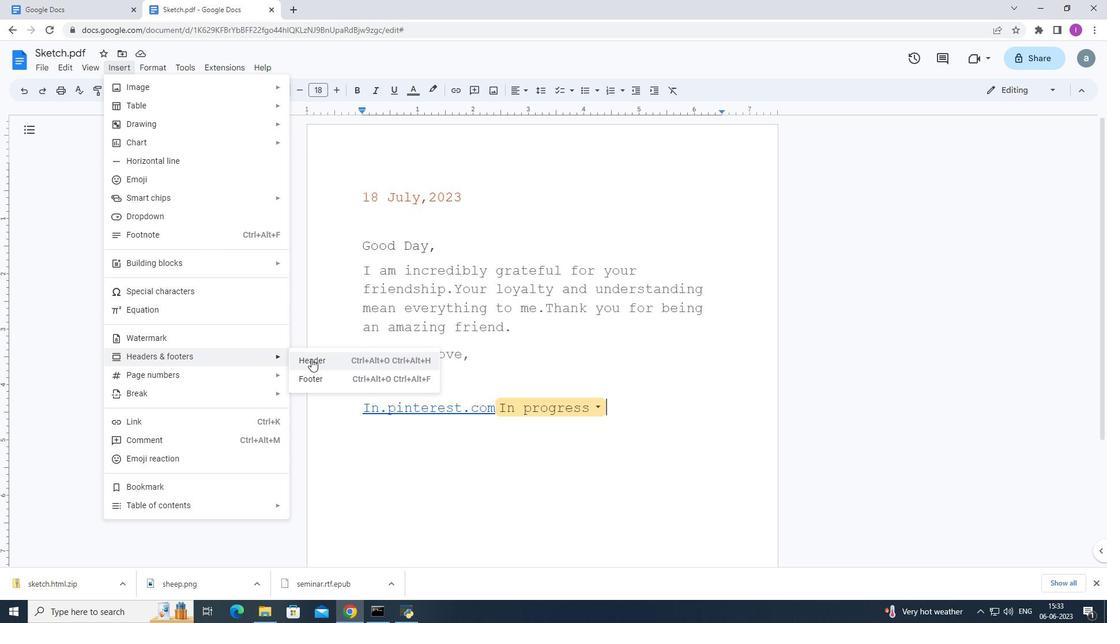 
Action: Mouse moved to (356, 208)
Screenshot: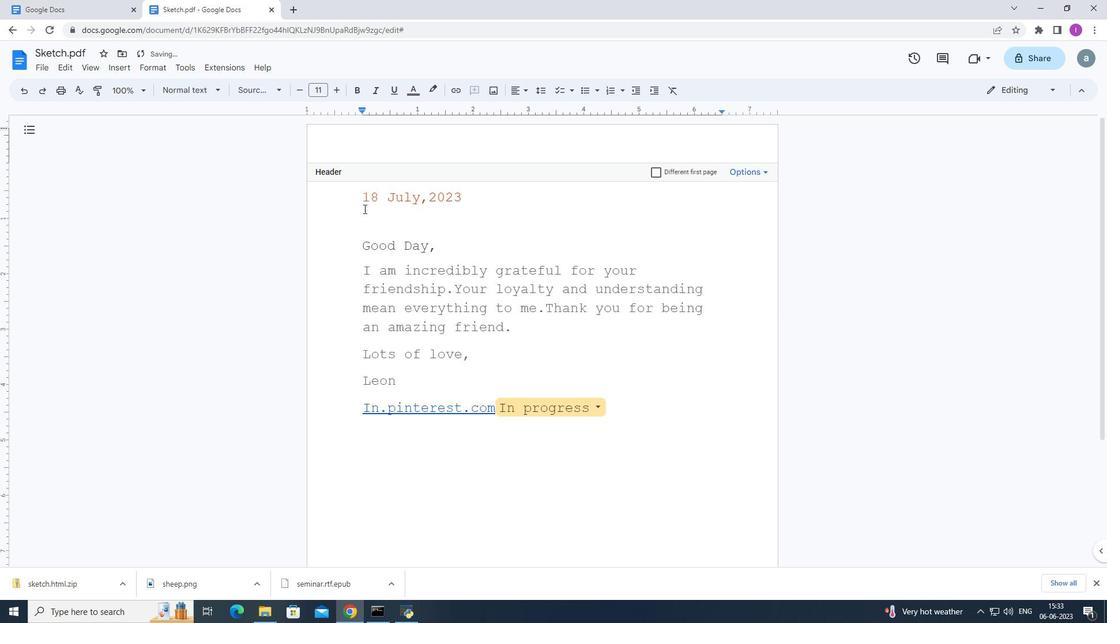 
Action: Key pressed <Key.shift>Quantam
Screenshot: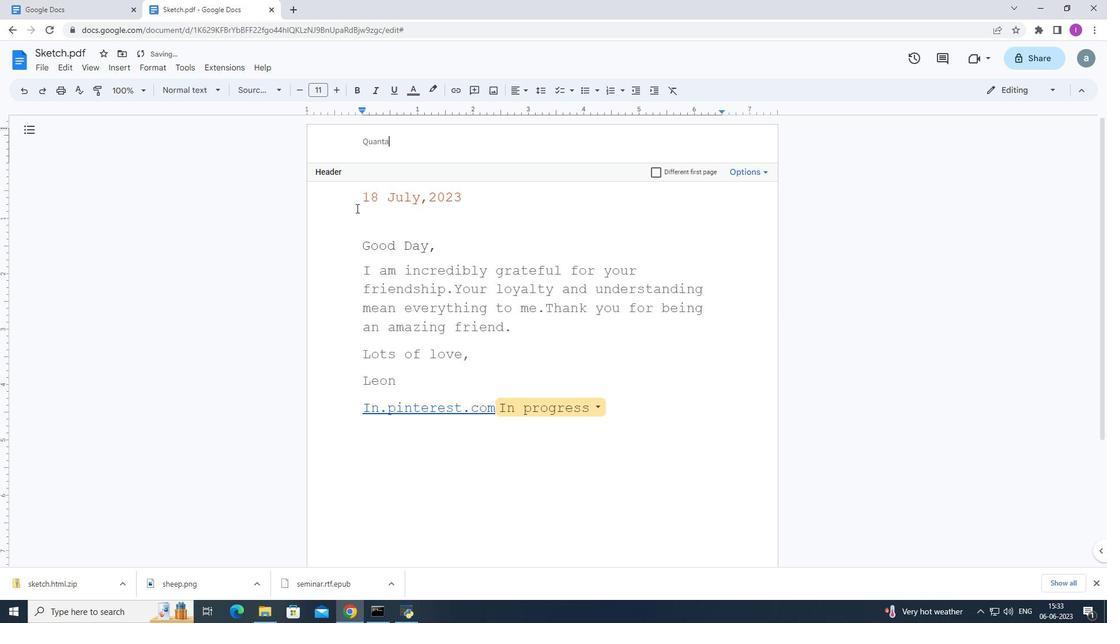 
Action: Mouse moved to (401, 141)
Screenshot: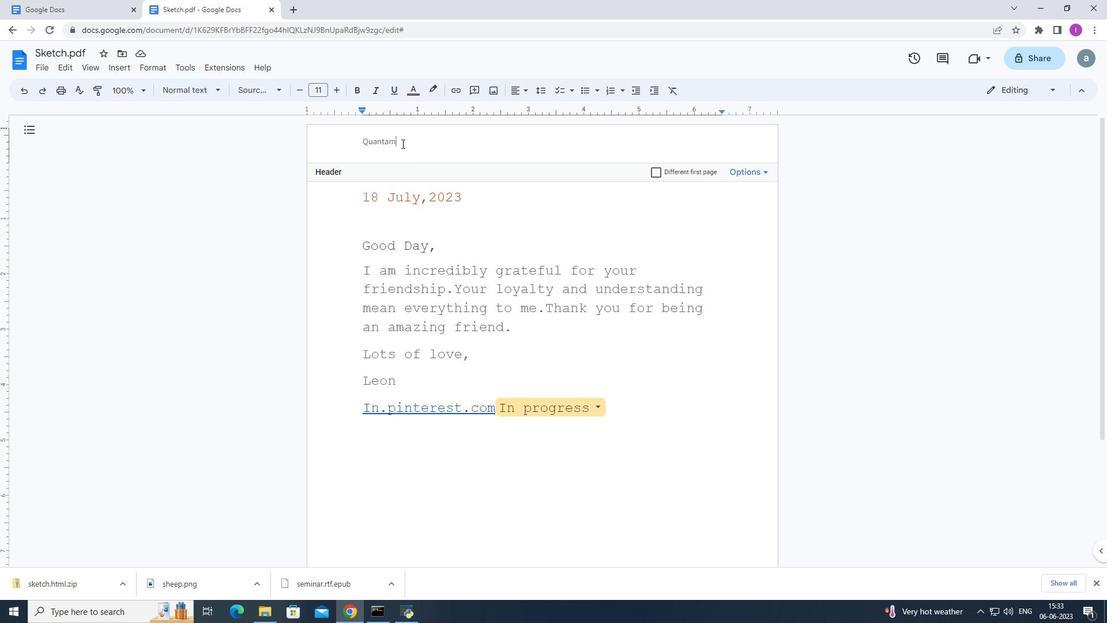 
Action: Mouse pressed left at (401, 141)
Screenshot: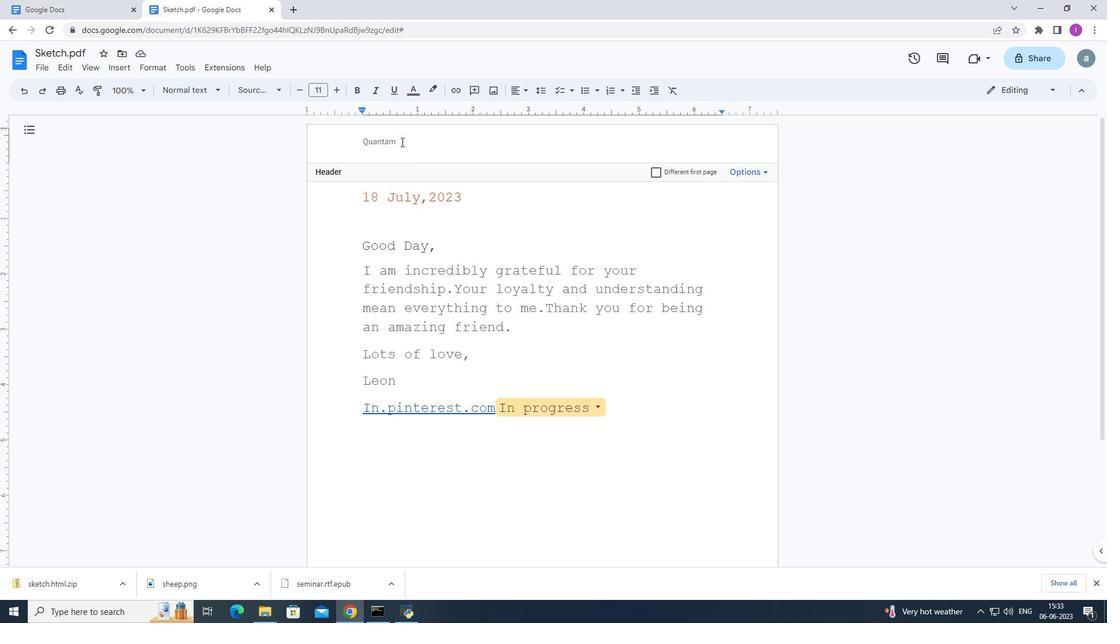 
Action: Mouse moved to (274, 86)
Screenshot: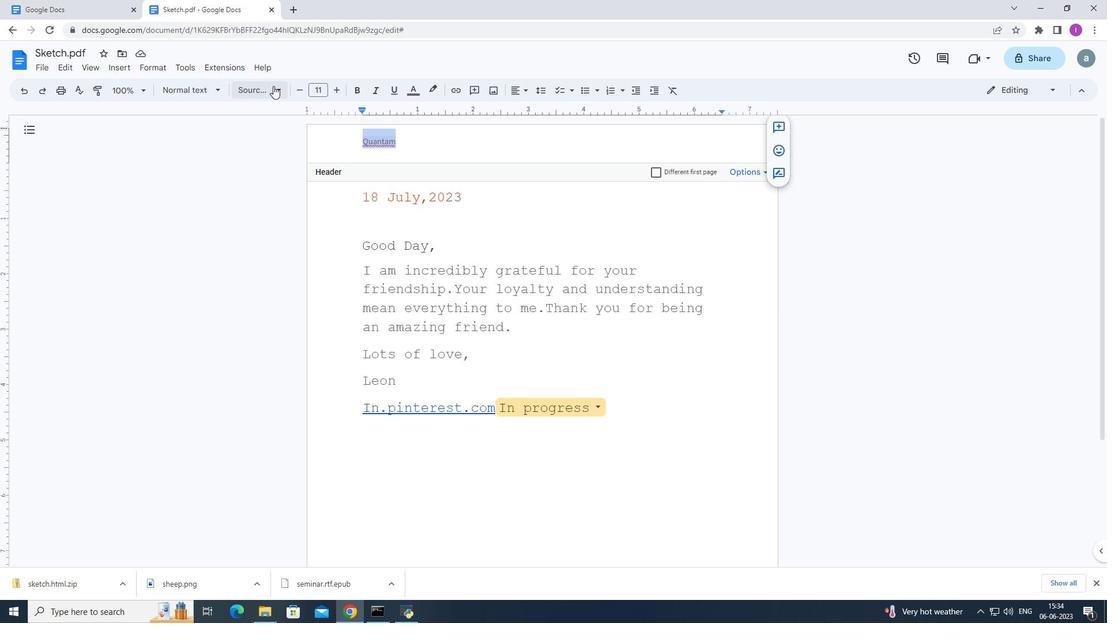 
Action: Mouse pressed left at (274, 86)
Screenshot: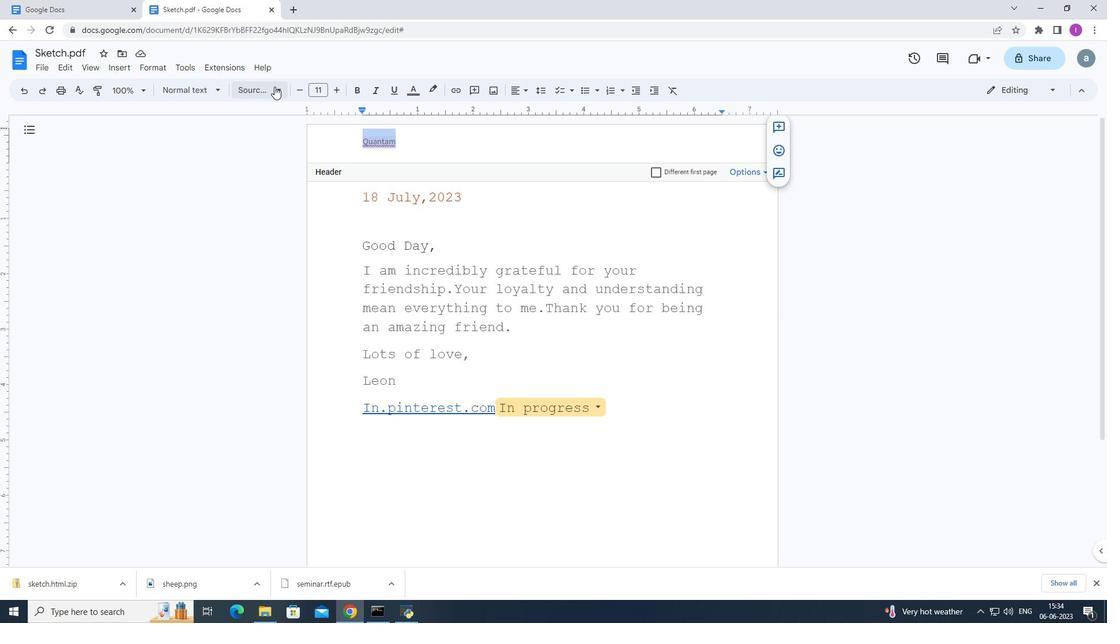 
Action: Mouse moved to (291, 401)
Screenshot: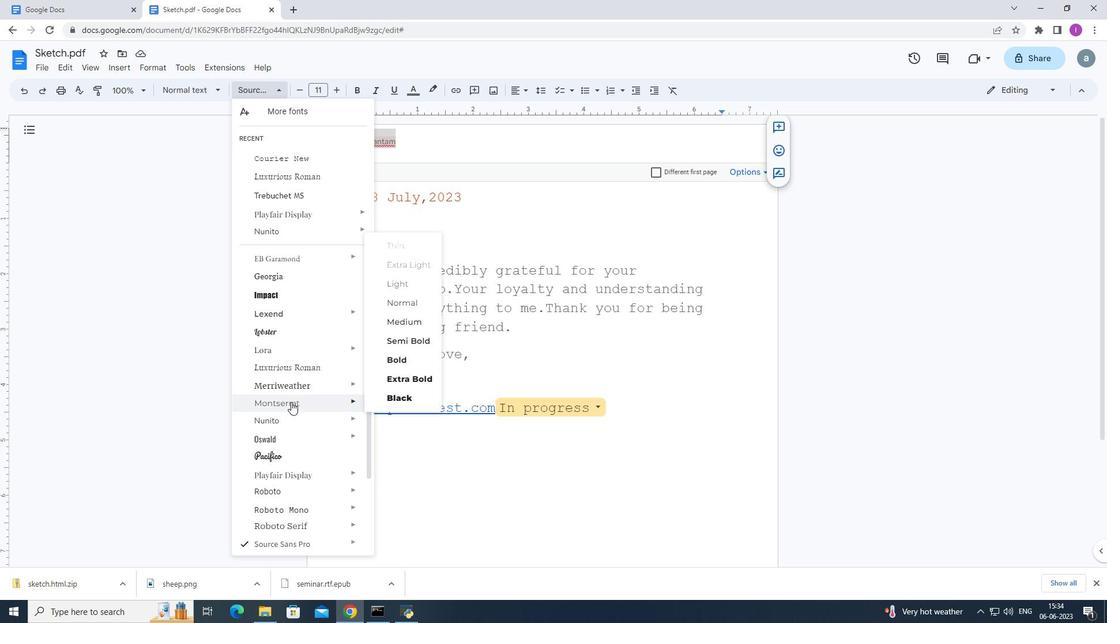 
Action: Mouse scrolled (291, 400) with delta (0, 0)
Screenshot: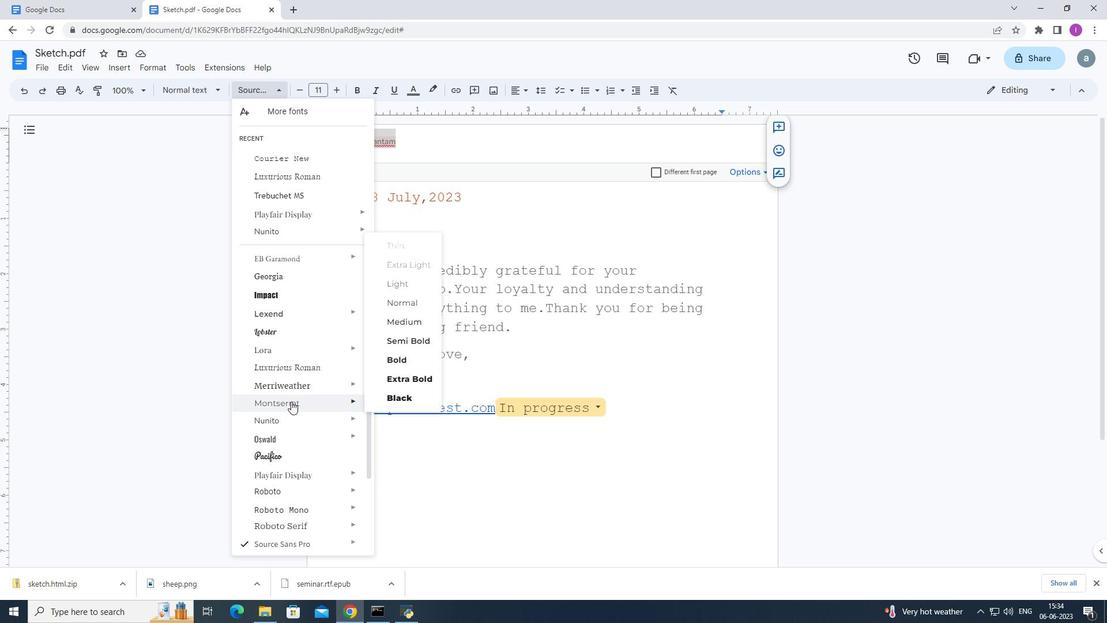 
Action: Mouse scrolled (291, 400) with delta (0, 0)
Screenshot: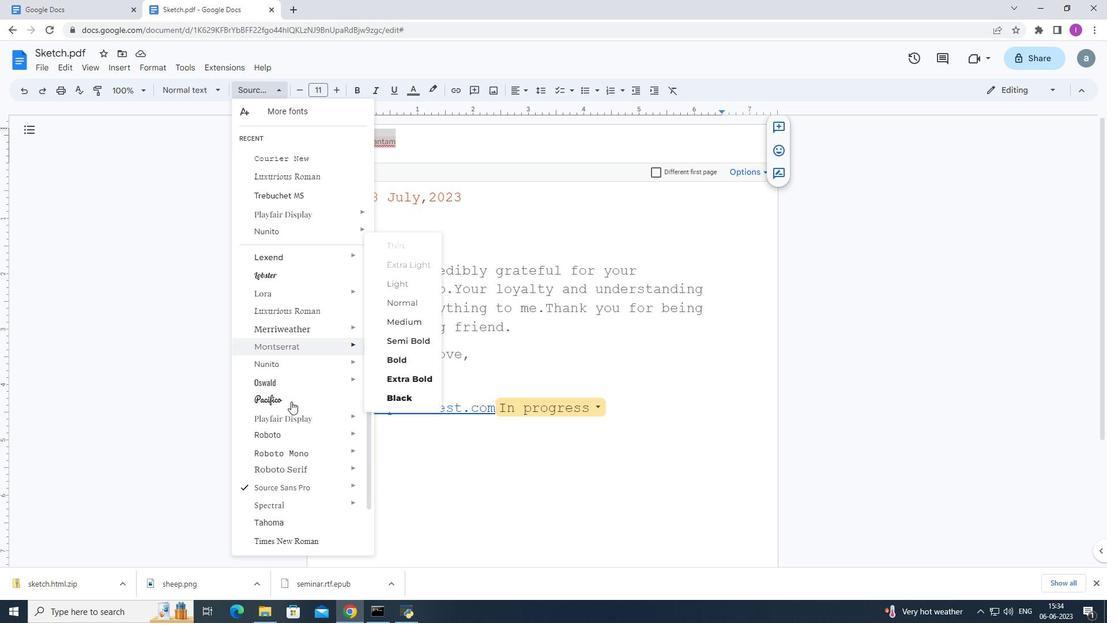 
Action: Mouse scrolled (291, 400) with delta (0, 0)
Screenshot: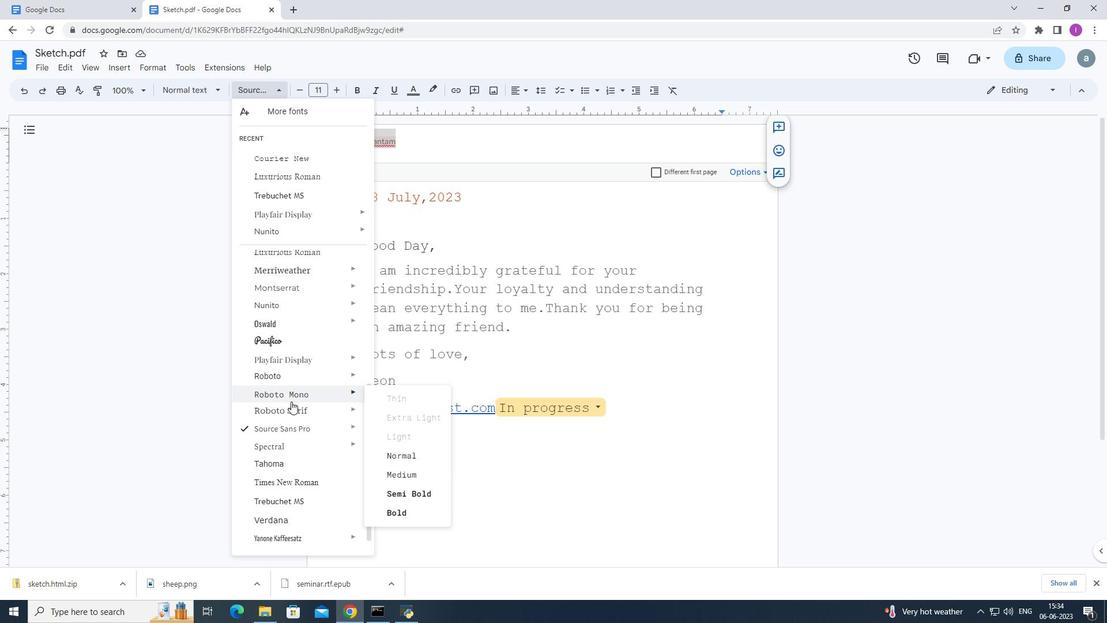 
Action: Mouse scrolled (291, 400) with delta (0, 0)
Screenshot: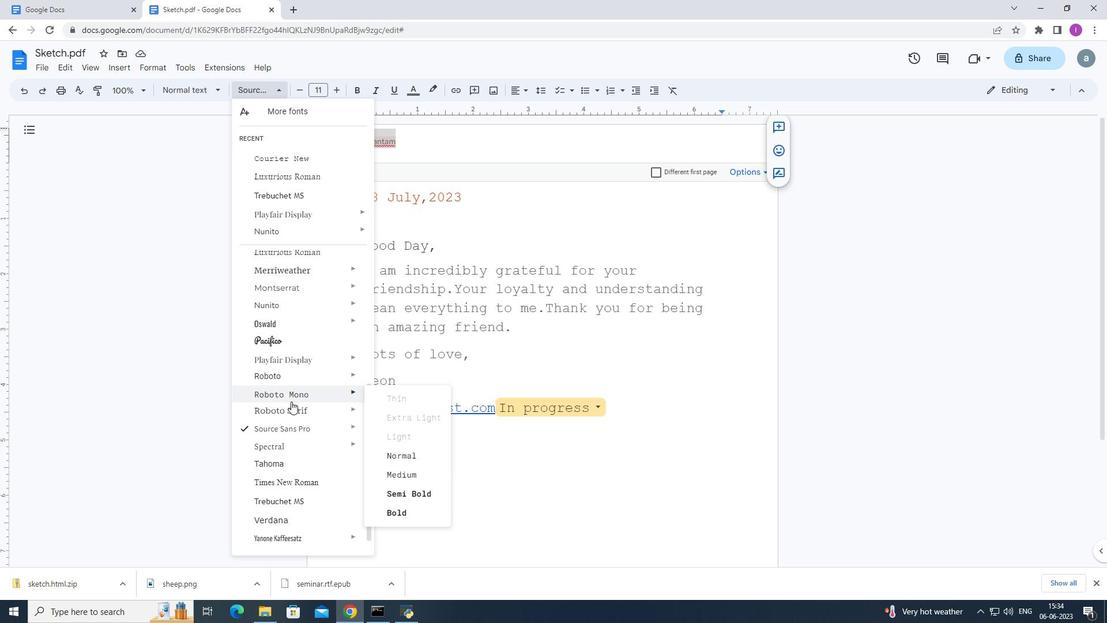
Action: Mouse scrolled (291, 400) with delta (0, 0)
Screenshot: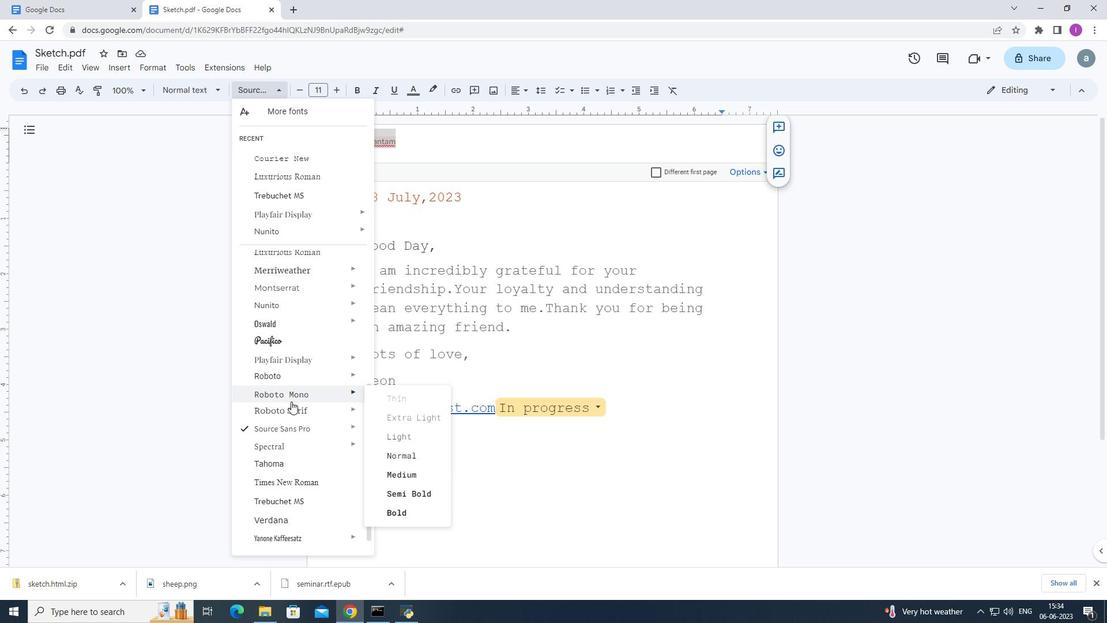 
Action: Mouse scrolled (291, 400) with delta (0, 0)
Screenshot: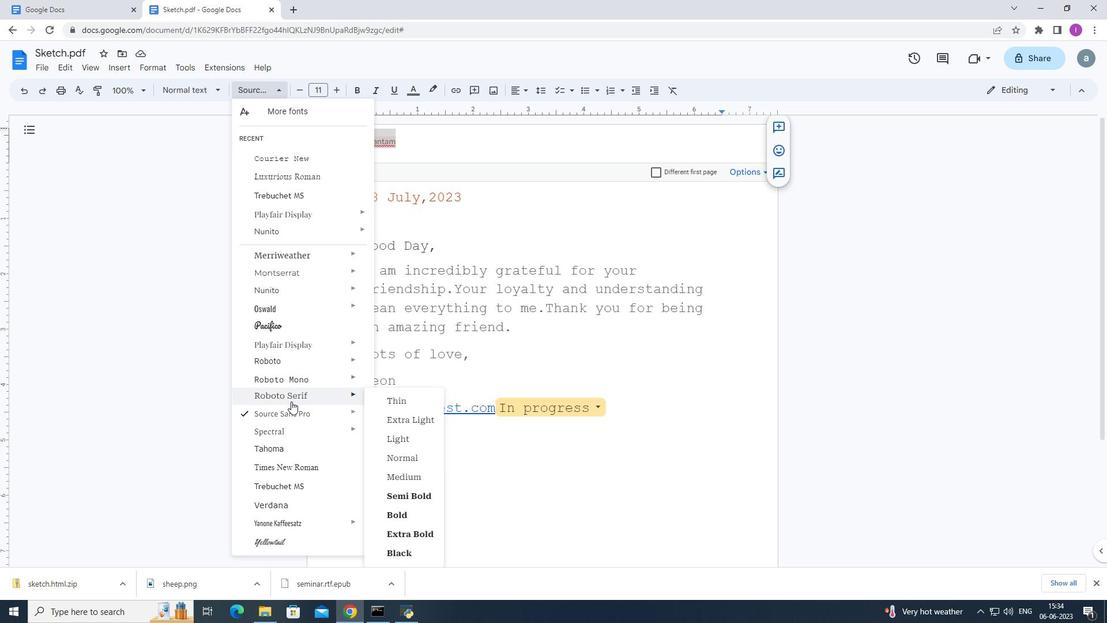
Action: Mouse scrolled (291, 400) with delta (0, 0)
Screenshot: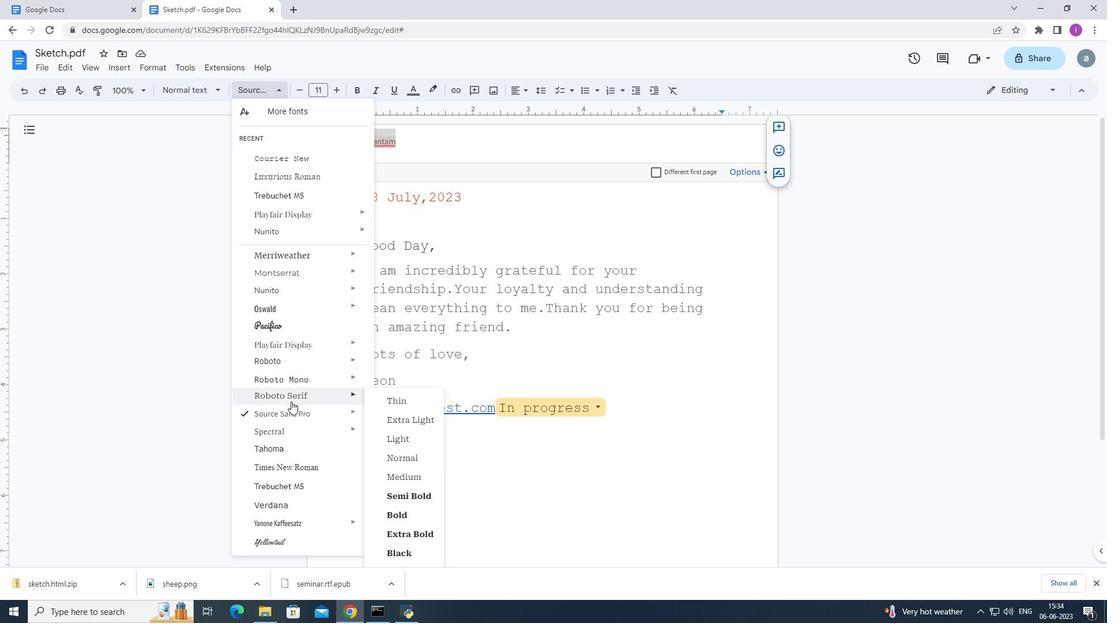 
Action: Mouse scrolled (291, 400) with delta (0, 0)
Screenshot: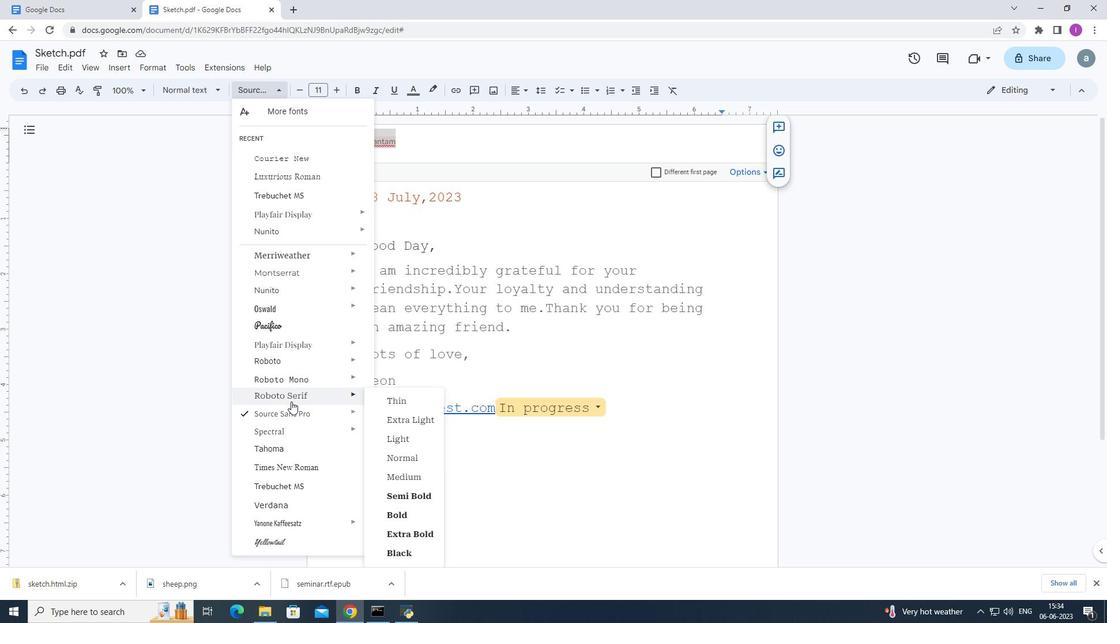 
Action: Mouse scrolled (291, 400) with delta (0, 0)
Screenshot: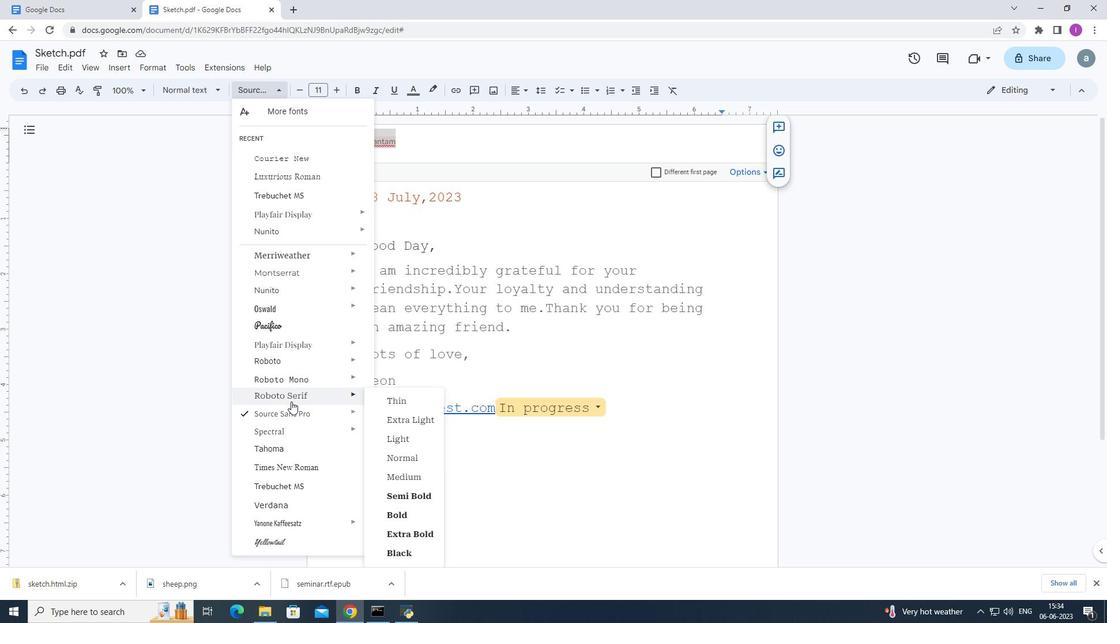 
Action: Mouse scrolled (291, 402) with delta (0, 0)
Screenshot: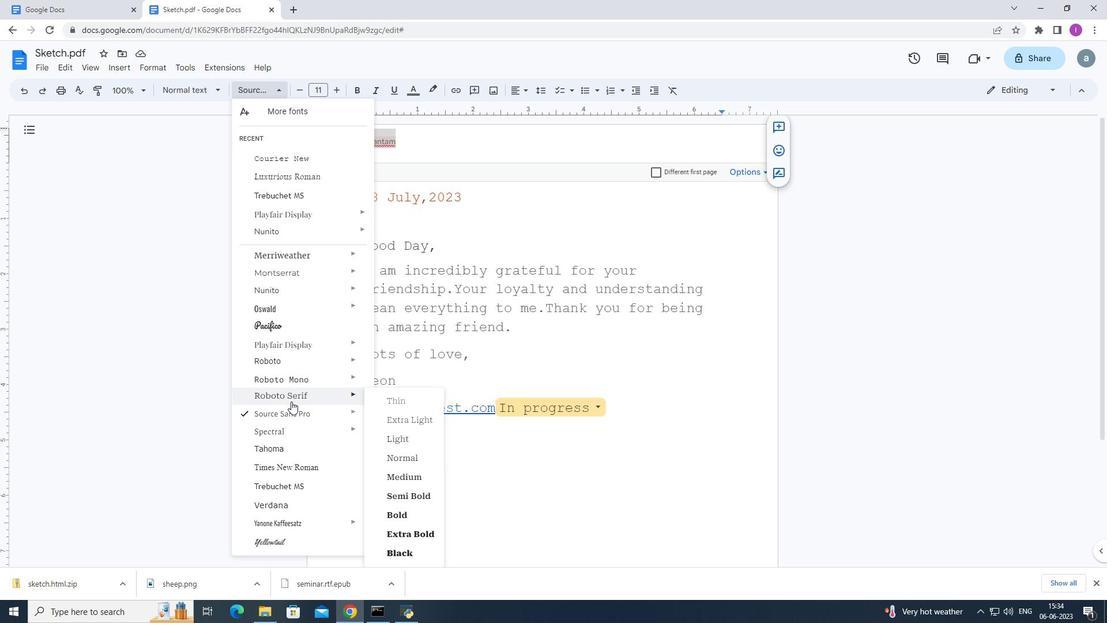 
Action: Mouse scrolled (291, 402) with delta (0, 0)
Screenshot: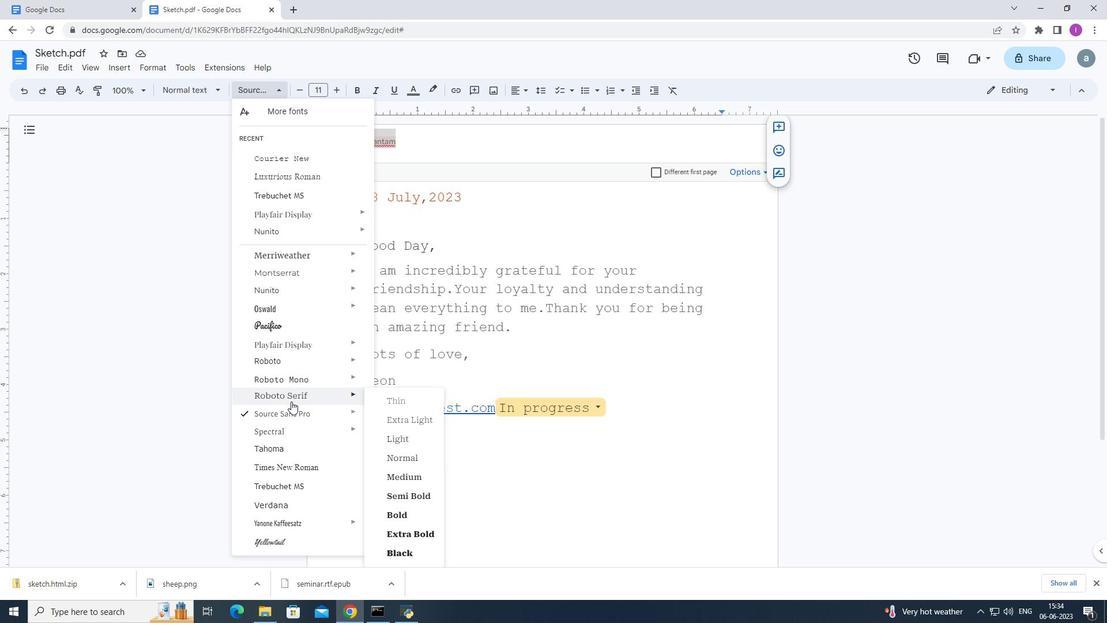 
Action: Mouse scrolled (291, 402) with delta (0, 0)
Screenshot: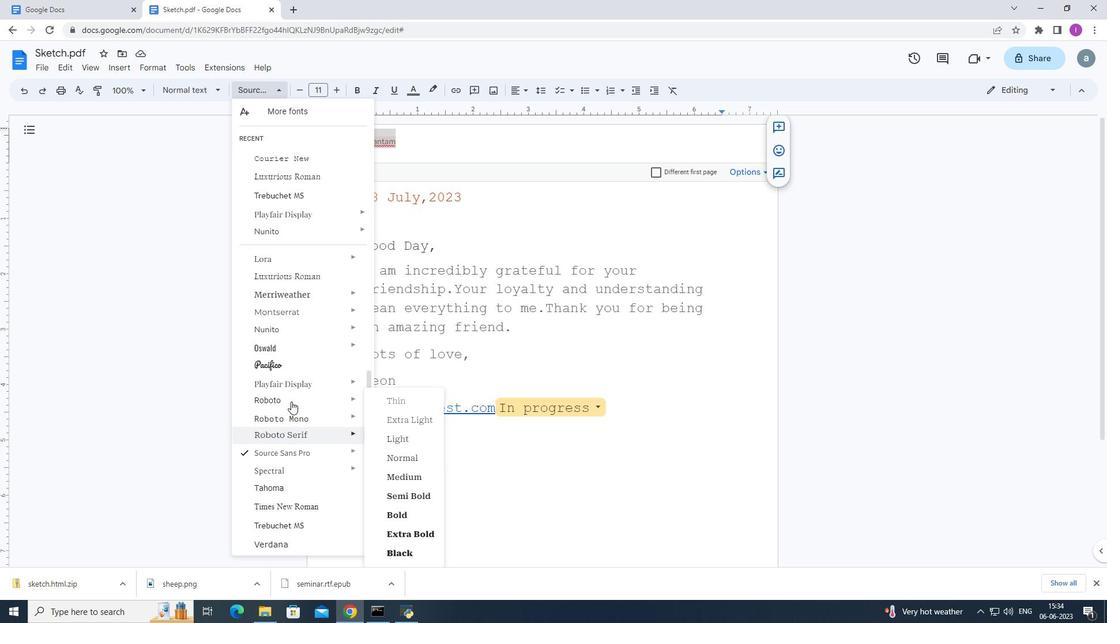 
Action: Mouse scrolled (291, 402) with delta (0, 0)
Screenshot: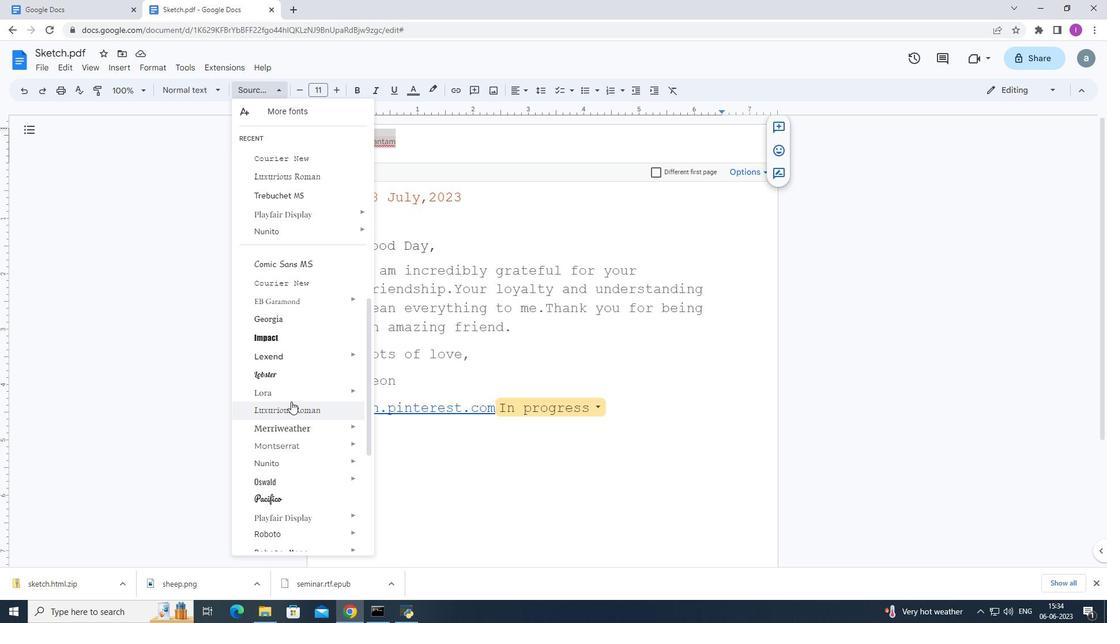 
Action: Mouse scrolled (291, 402) with delta (0, 0)
Screenshot: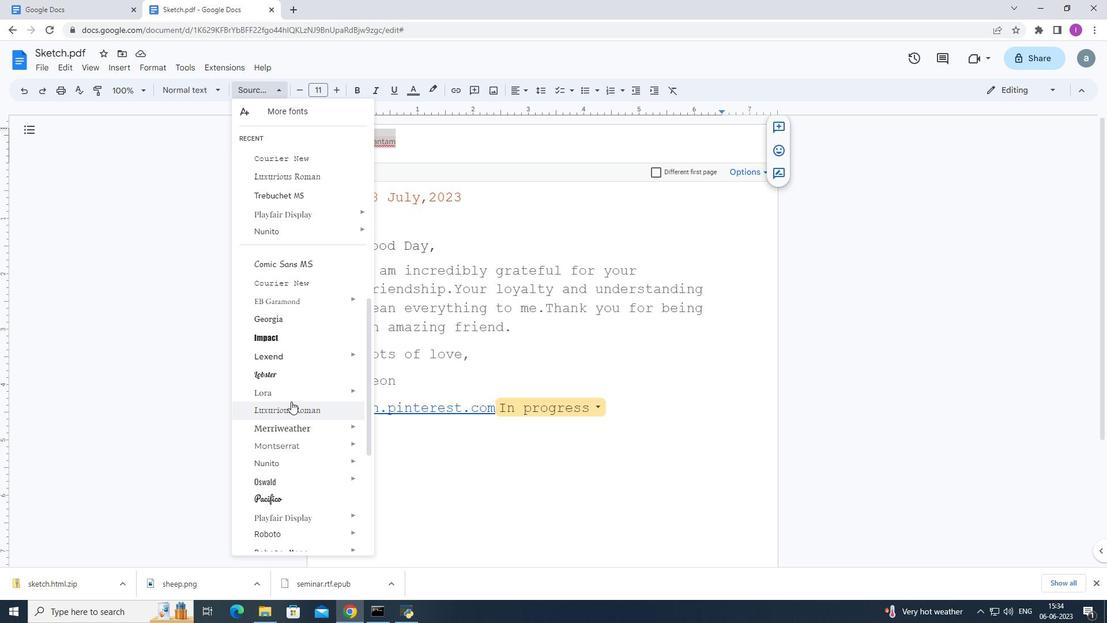 
Action: Mouse moved to (286, 312)
Screenshot: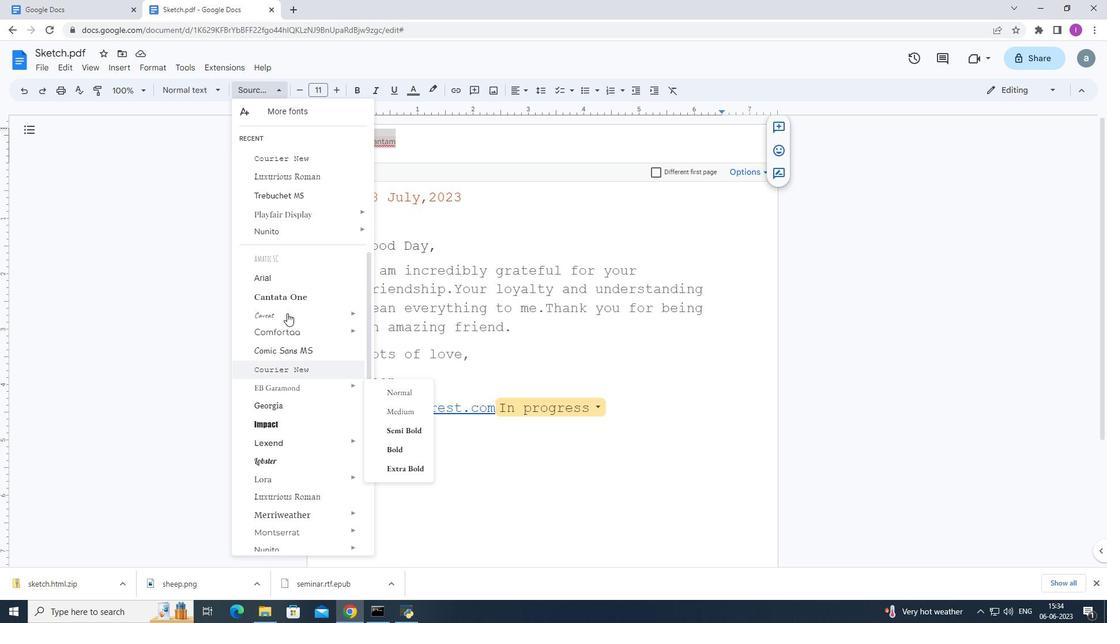 
Action: Mouse pressed left at (286, 312)
Screenshot: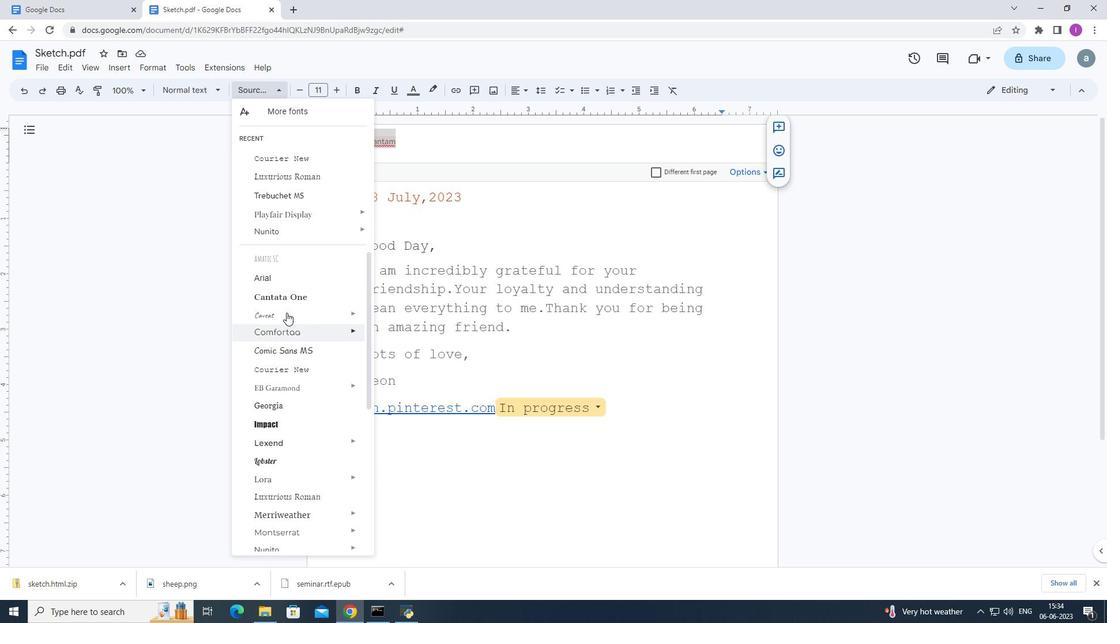 
Action: Mouse moved to (112, 290)
Screenshot: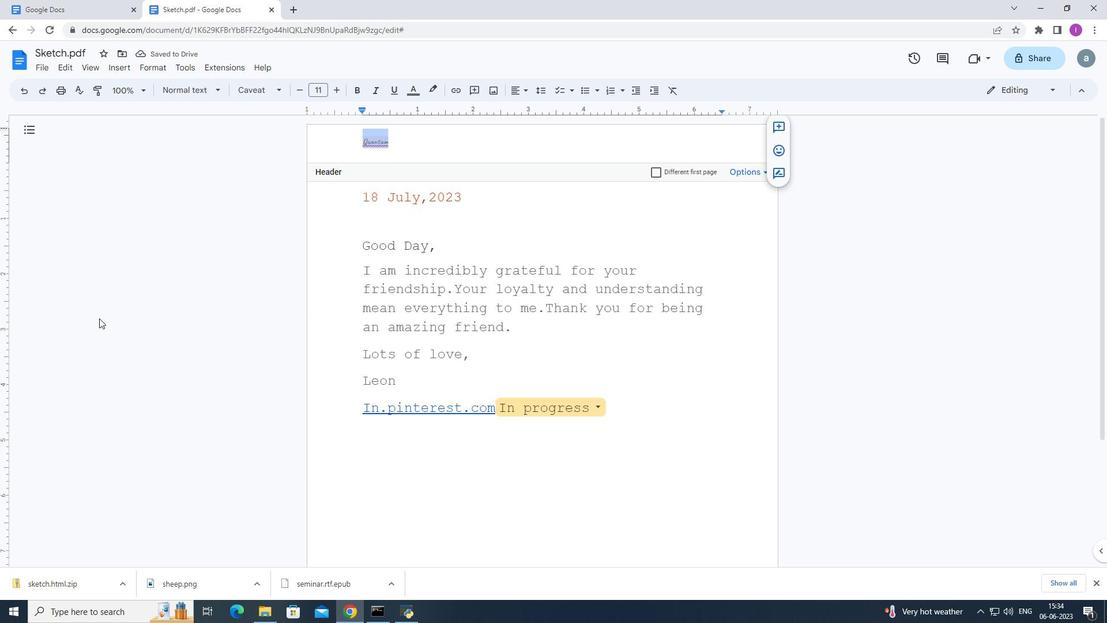
